 Task: Open a Modern Writer Template save the file as message.html Remove the following  from template: 'Address' Change the date  '8 June, 2023' change Dear Ms Reader to   Good Morning. Add body to the letter I wanted to thank you for your generous donation to our cause. Your support and contribution will make a significant impact on our efforts. We are grateful for your kindness and belief in our mission. Together, we can make a difference in the lives of those in need.Add Name  'Crystal'. Insert watermark  Softera Apply Font Style in watermark Georgia; font size  113and place the watermark  Horizontally
Action: Mouse moved to (673, 87)
Screenshot: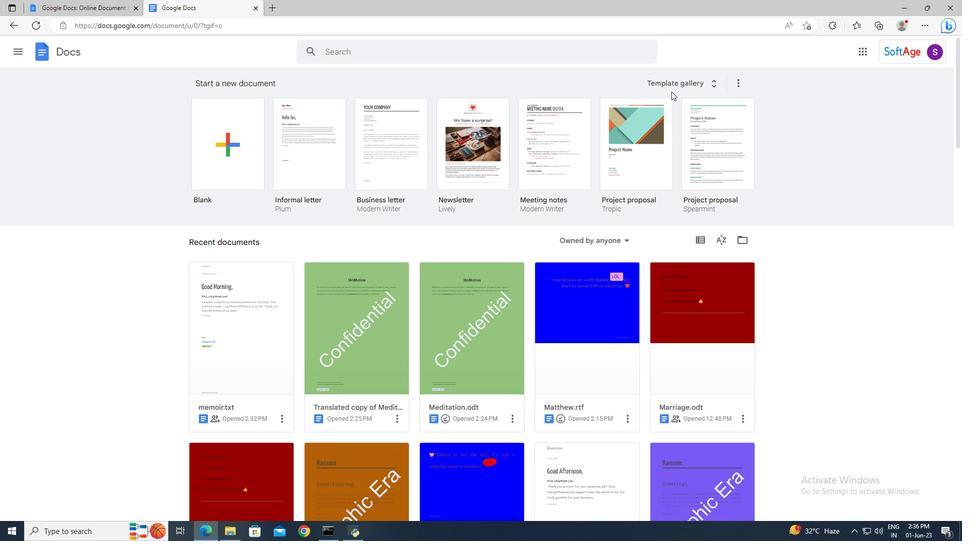 
Action: Mouse pressed left at (673, 87)
Screenshot: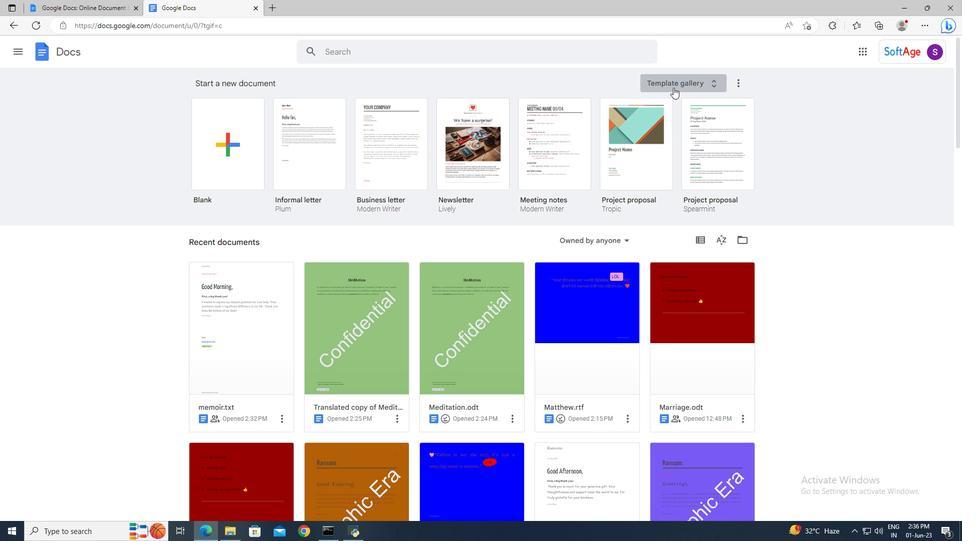 
Action: Mouse moved to (649, 166)
Screenshot: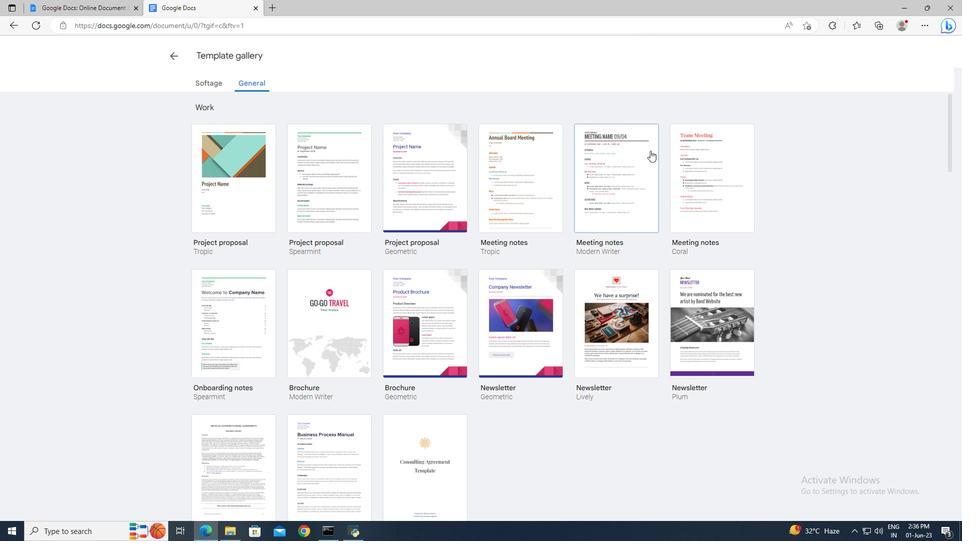 
Action: Mouse scrolled (649, 166) with delta (0, 0)
Screenshot: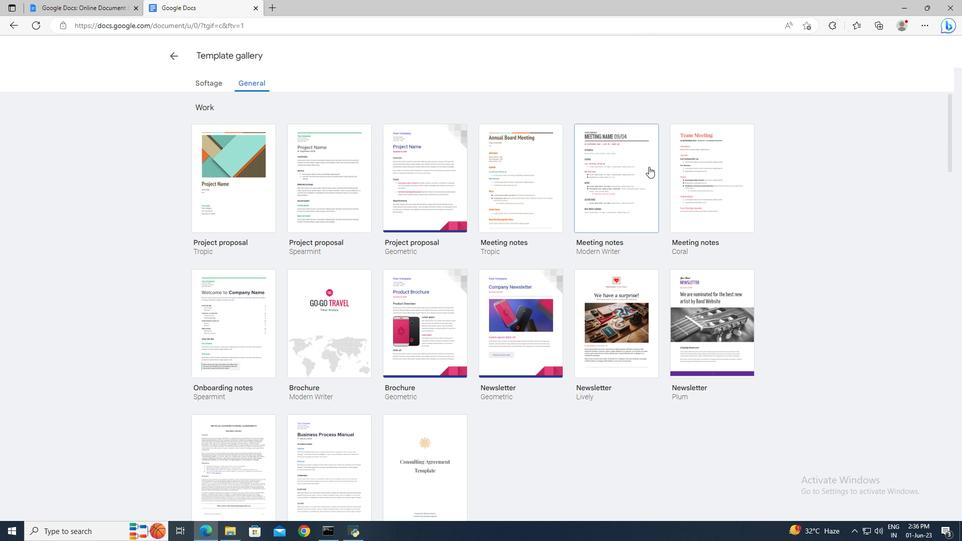 
Action: Mouse scrolled (649, 166) with delta (0, 0)
Screenshot: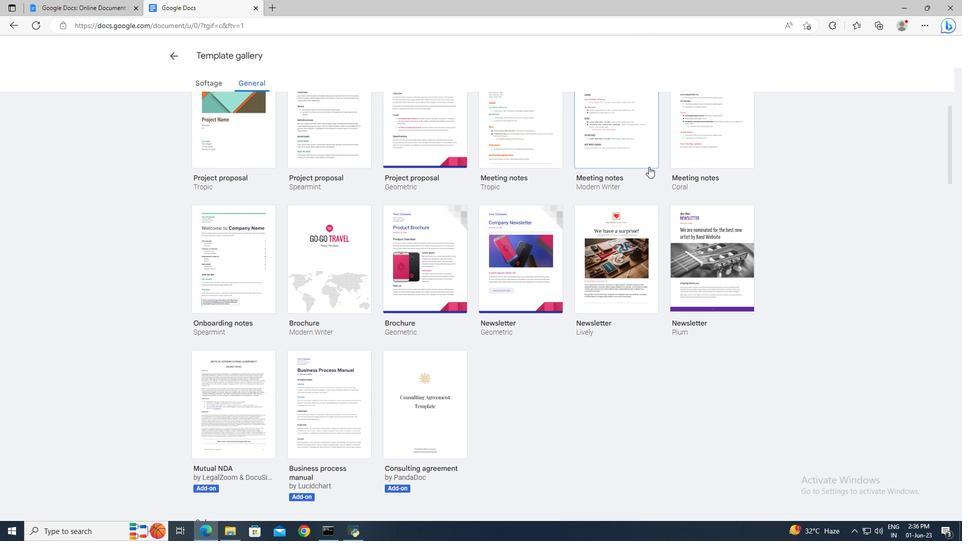 
Action: Mouse scrolled (649, 166) with delta (0, 0)
Screenshot: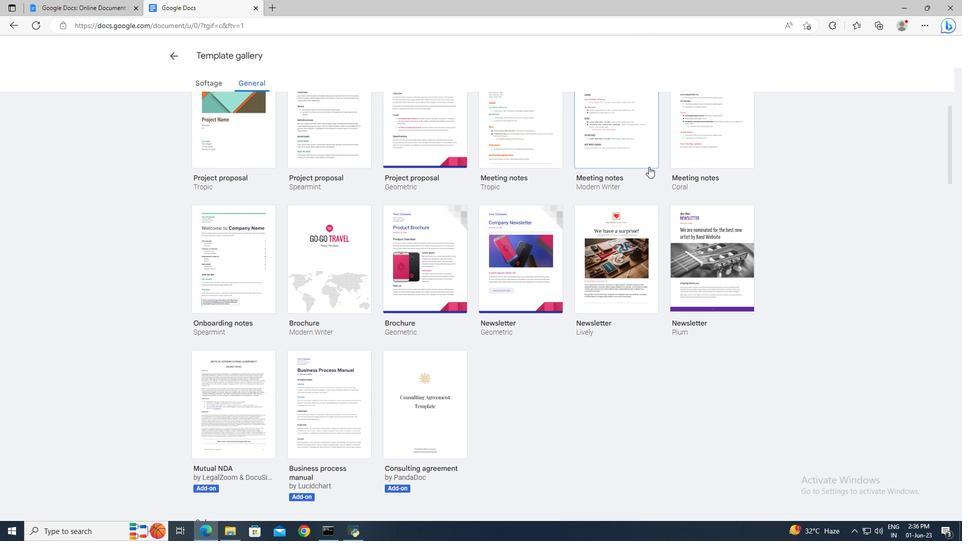 
Action: Mouse scrolled (649, 166) with delta (0, 0)
Screenshot: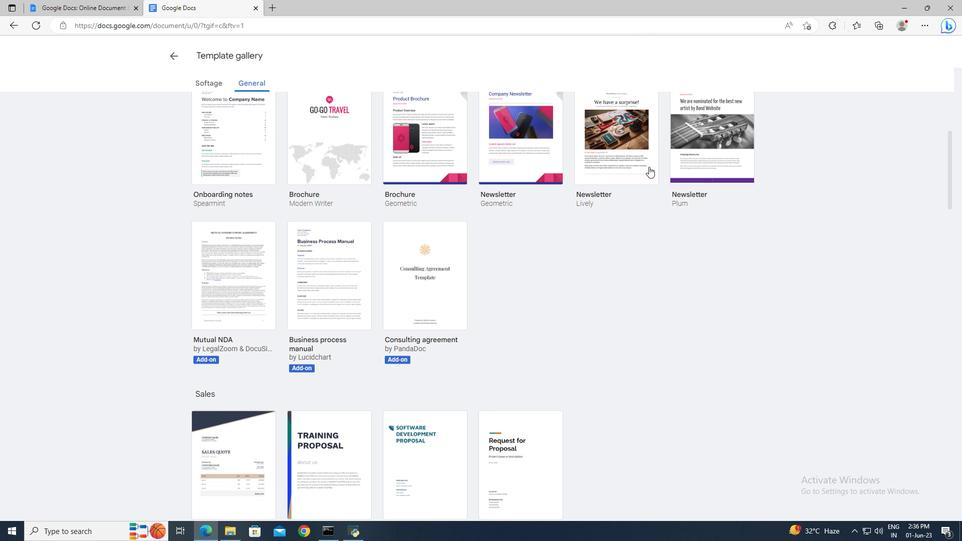 
Action: Mouse scrolled (649, 166) with delta (0, 0)
Screenshot: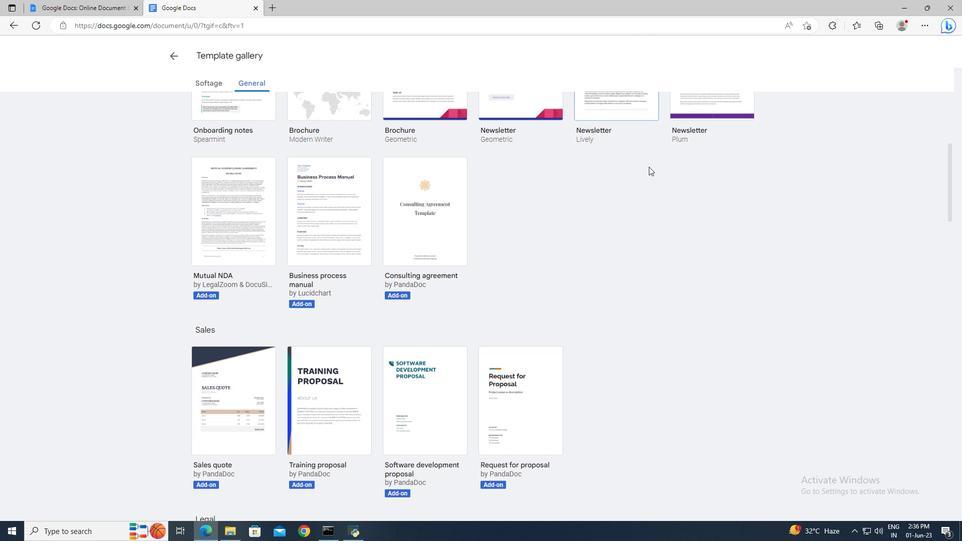 
Action: Mouse scrolled (649, 166) with delta (0, 0)
Screenshot: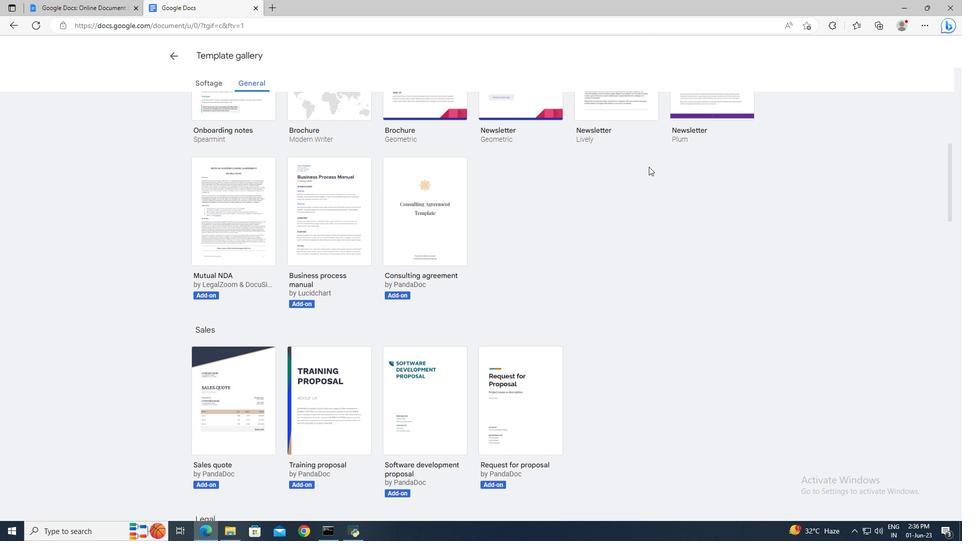 
Action: Mouse scrolled (649, 166) with delta (0, 0)
Screenshot: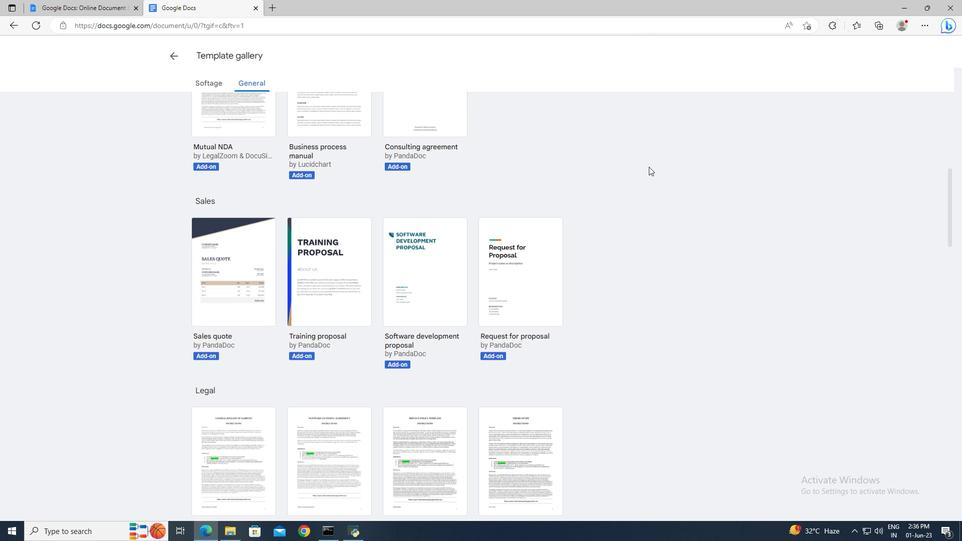 
Action: Mouse scrolled (649, 166) with delta (0, 0)
Screenshot: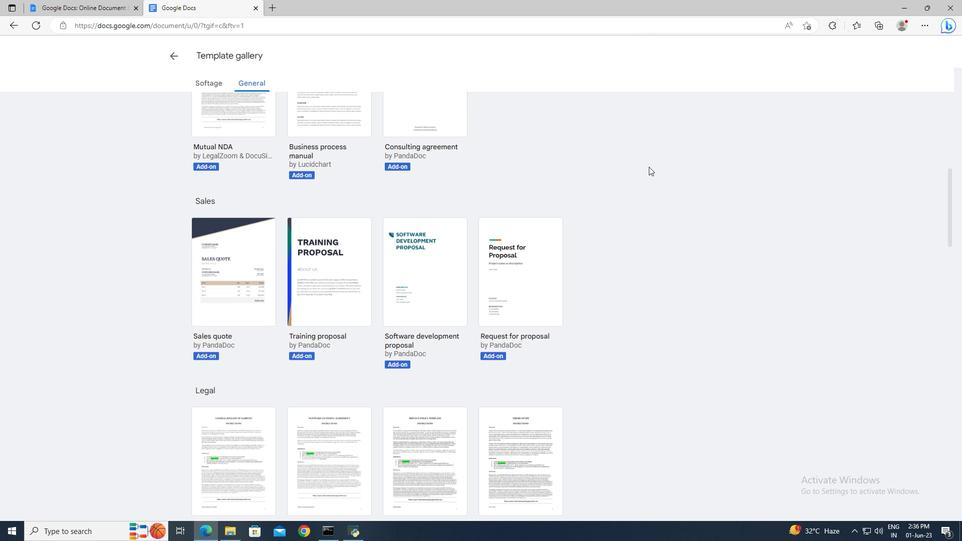 
Action: Mouse scrolled (649, 166) with delta (0, 0)
Screenshot: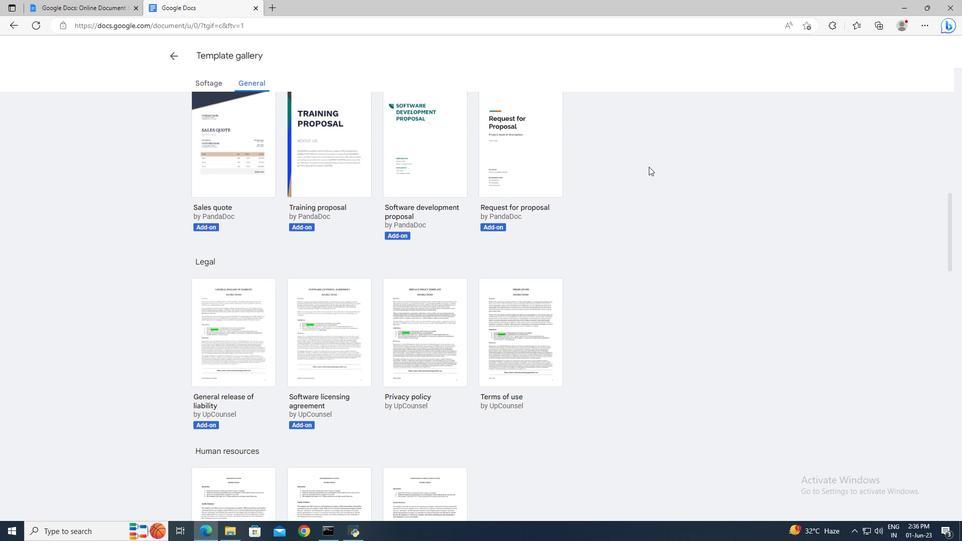 
Action: Mouse scrolled (649, 166) with delta (0, 0)
Screenshot: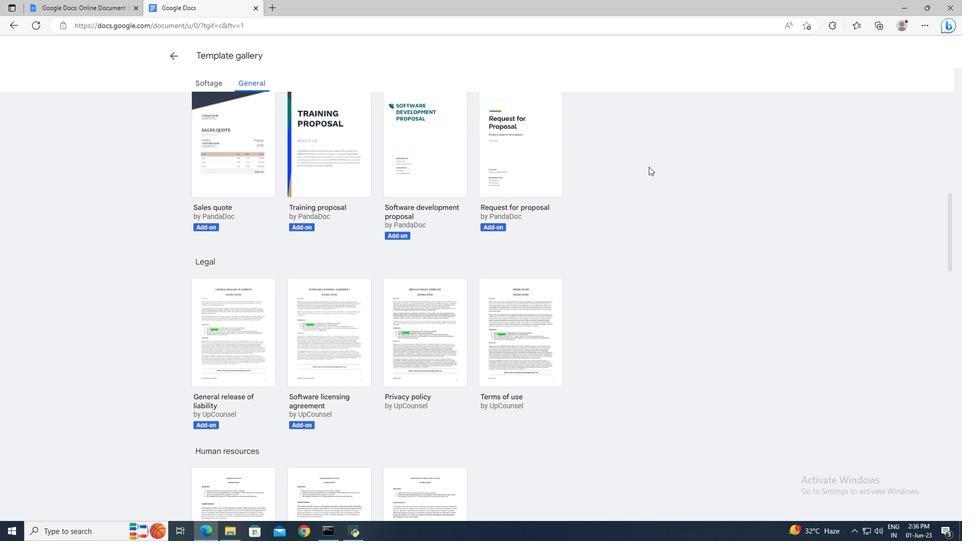 
Action: Mouse scrolled (649, 166) with delta (0, 0)
Screenshot: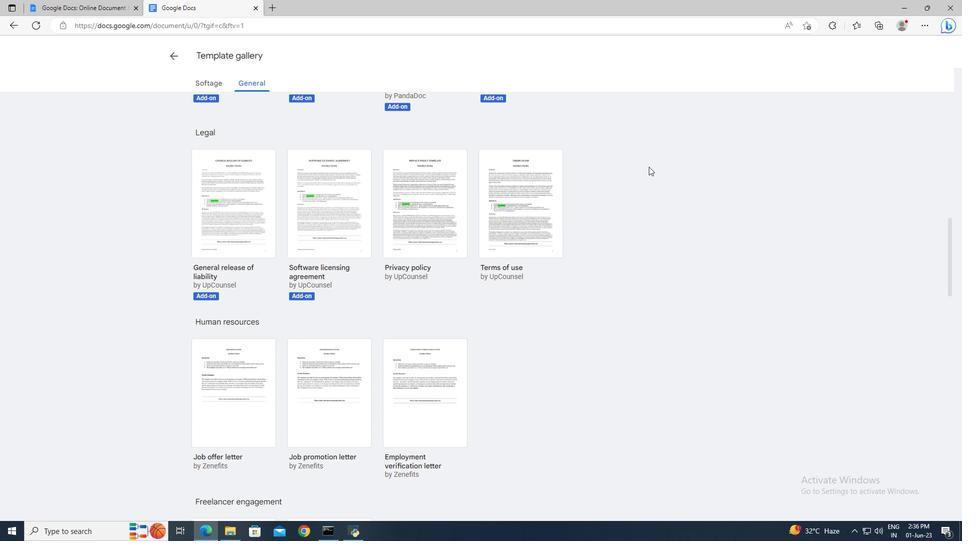 
Action: Mouse scrolled (649, 166) with delta (0, 0)
Screenshot: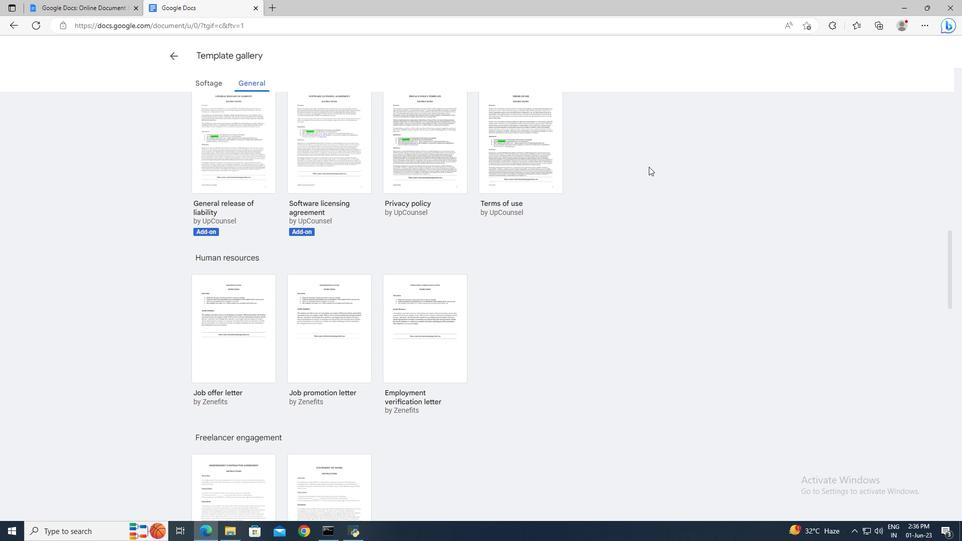 
Action: Mouse scrolled (649, 166) with delta (0, 0)
Screenshot: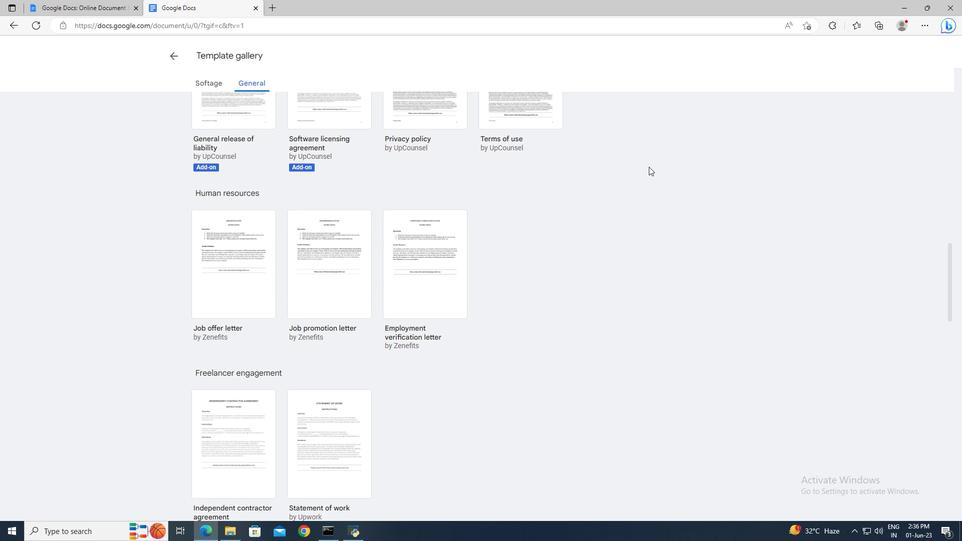 
Action: Mouse scrolled (649, 166) with delta (0, 0)
Screenshot: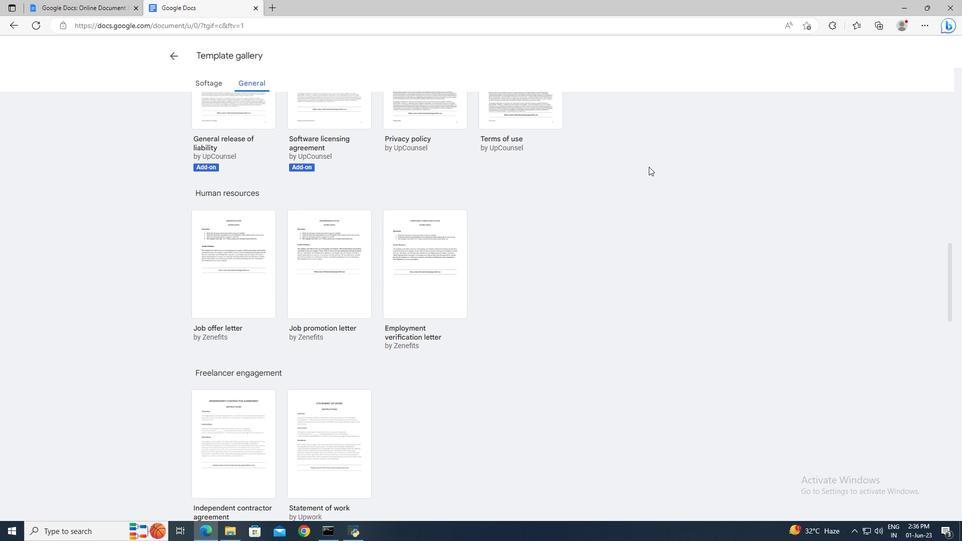 
Action: Mouse scrolled (649, 166) with delta (0, 0)
Screenshot: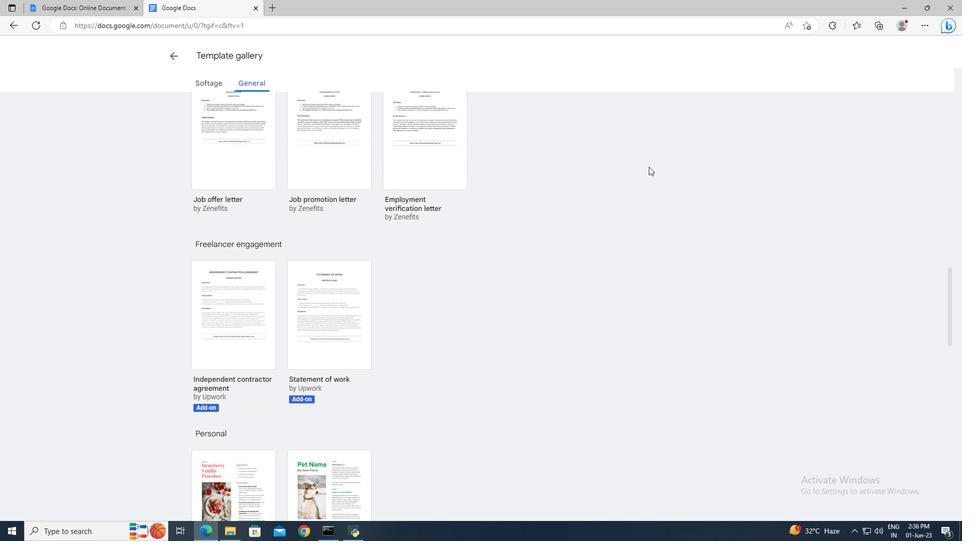 
Action: Mouse scrolled (649, 166) with delta (0, 0)
Screenshot: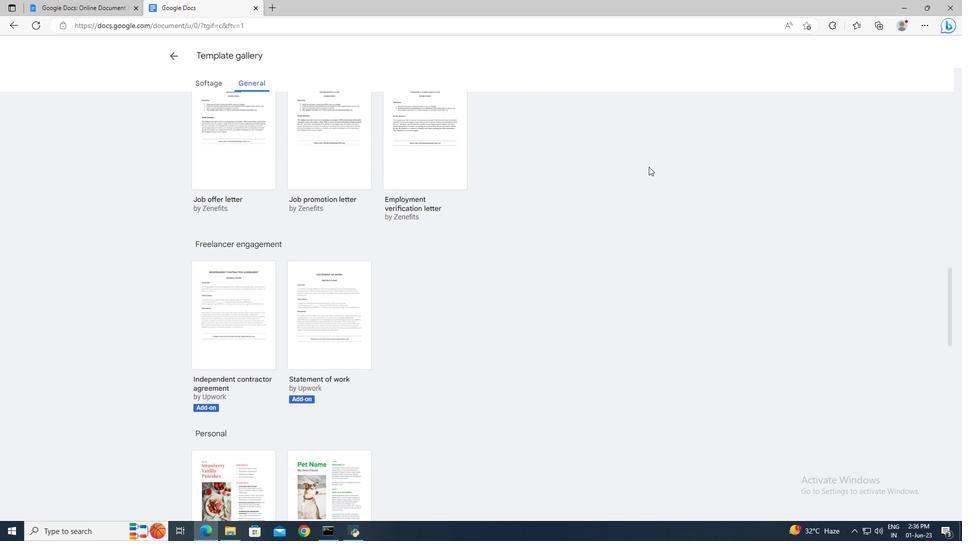 
Action: Mouse scrolled (649, 166) with delta (0, 0)
Screenshot: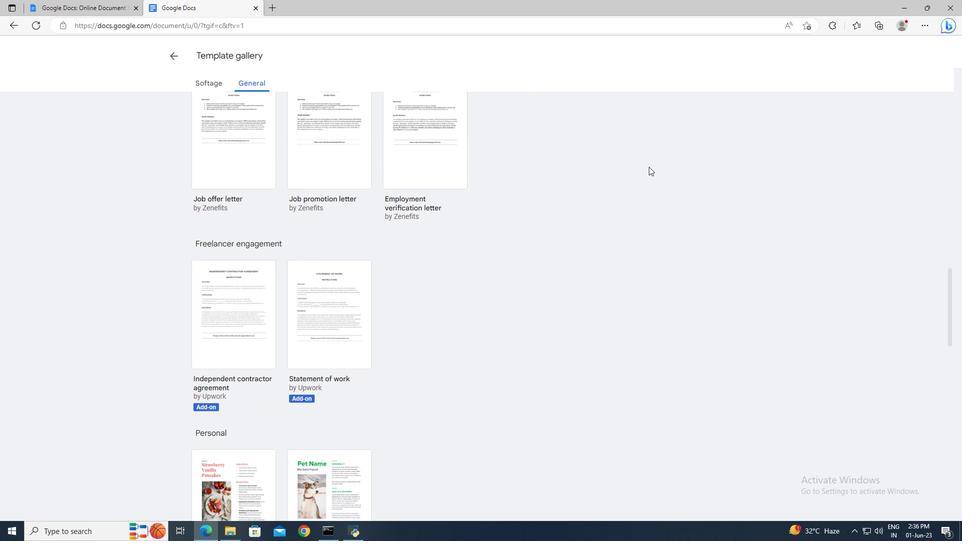 
Action: Mouse scrolled (649, 166) with delta (0, 0)
Screenshot: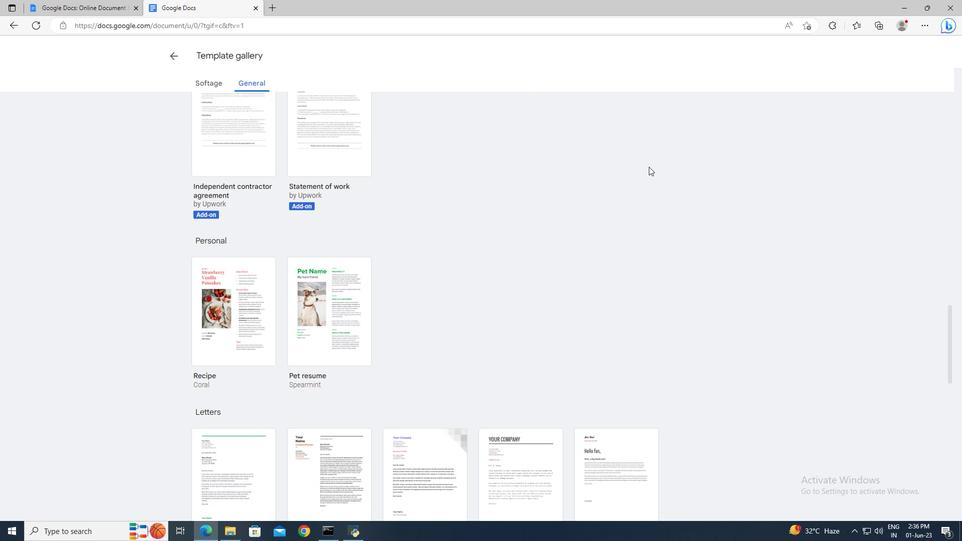 
Action: Mouse scrolled (649, 166) with delta (0, 0)
Screenshot: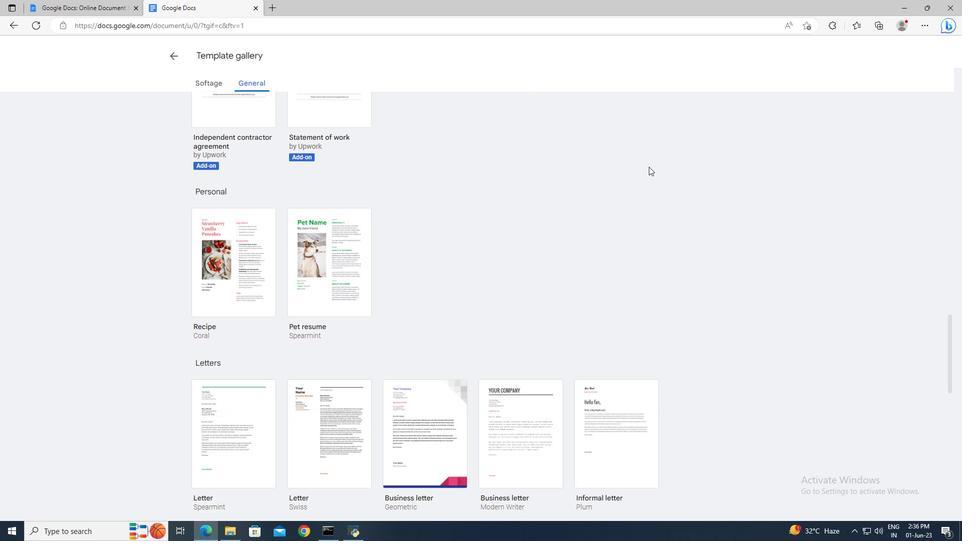 
Action: Mouse scrolled (649, 166) with delta (0, 0)
Screenshot: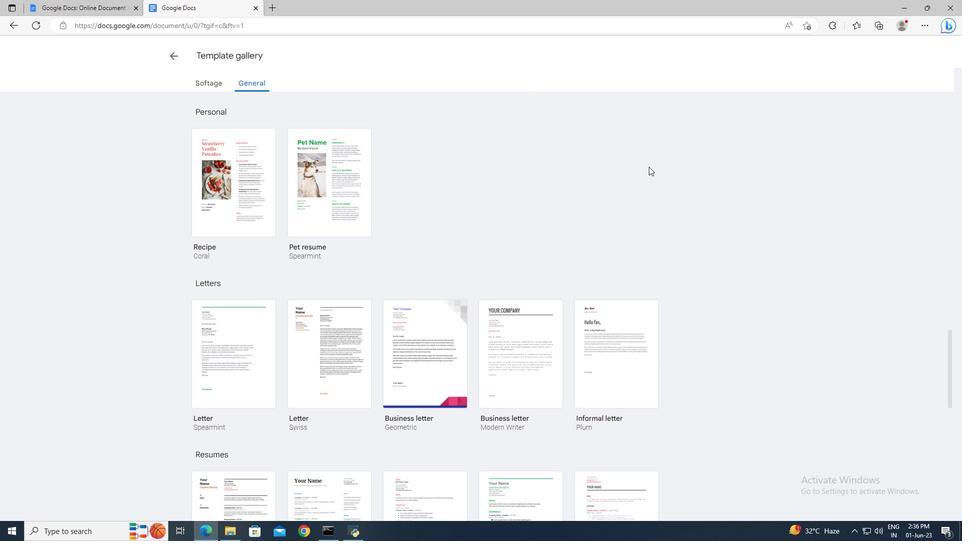 
Action: Mouse moved to (534, 276)
Screenshot: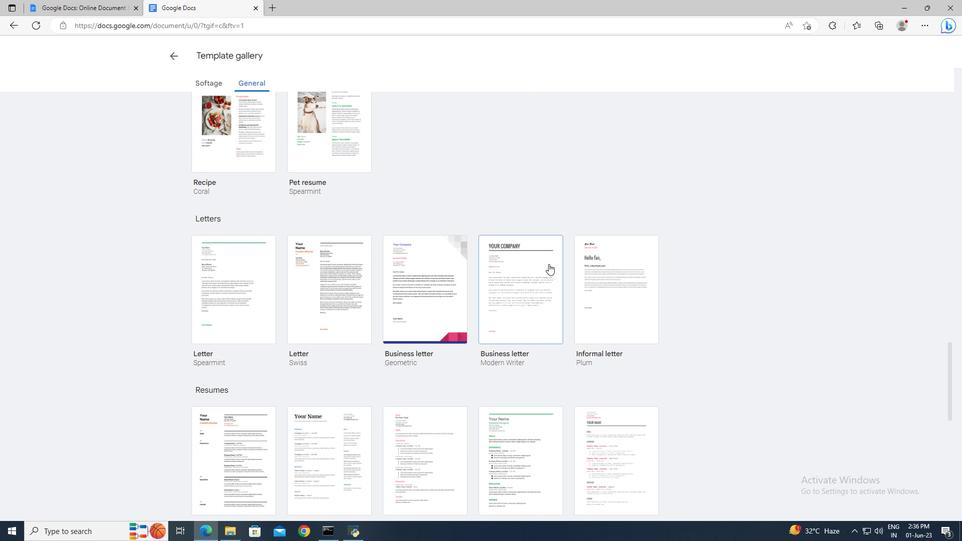 
Action: Mouse pressed left at (534, 276)
Screenshot: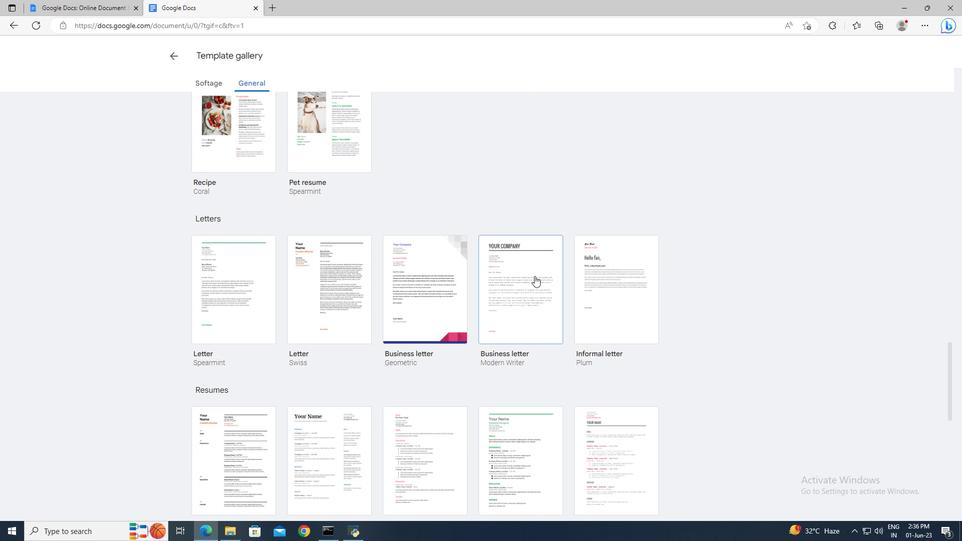 
Action: Mouse moved to (78, 44)
Screenshot: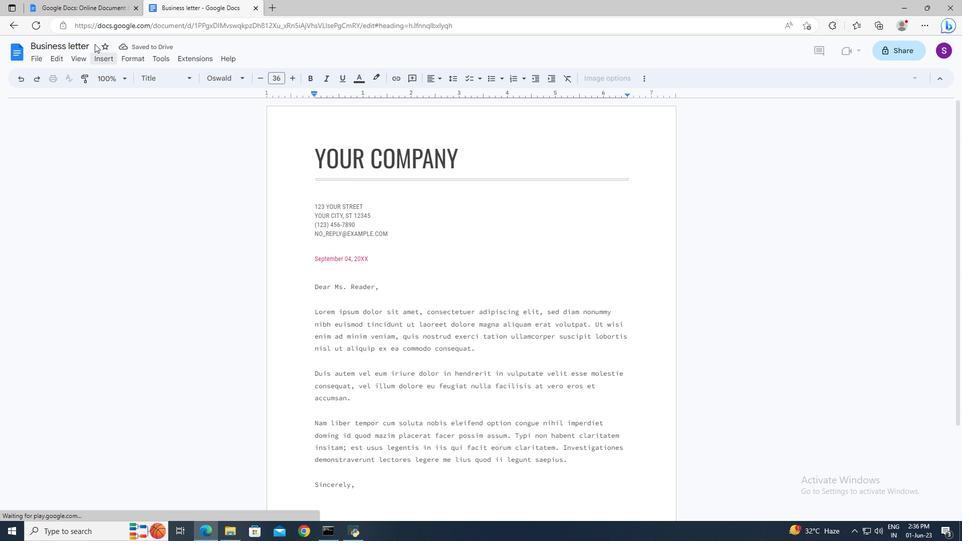 
Action: Mouse pressed left at (78, 44)
Screenshot: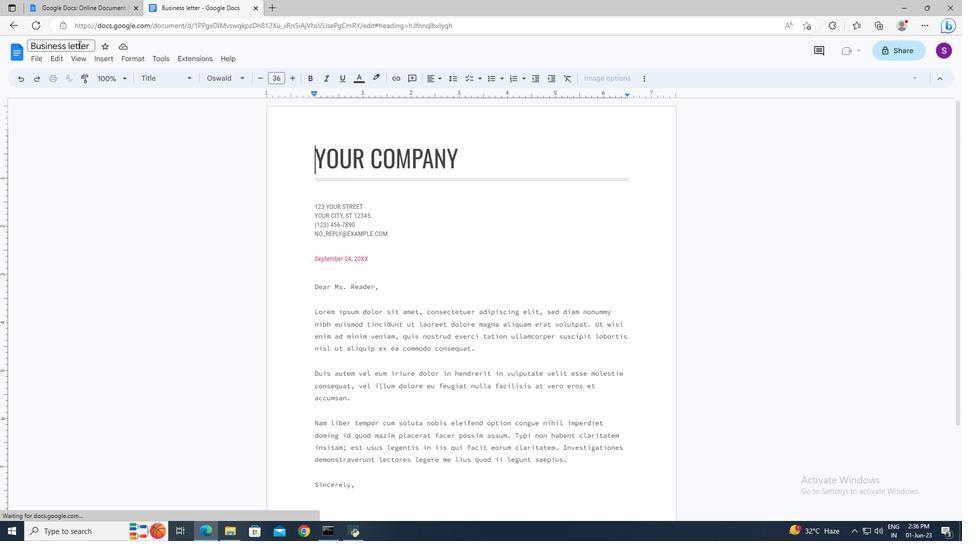 
Action: Key pressed ctrl+A<Key.delete>message.html<Key.enter>
Screenshot: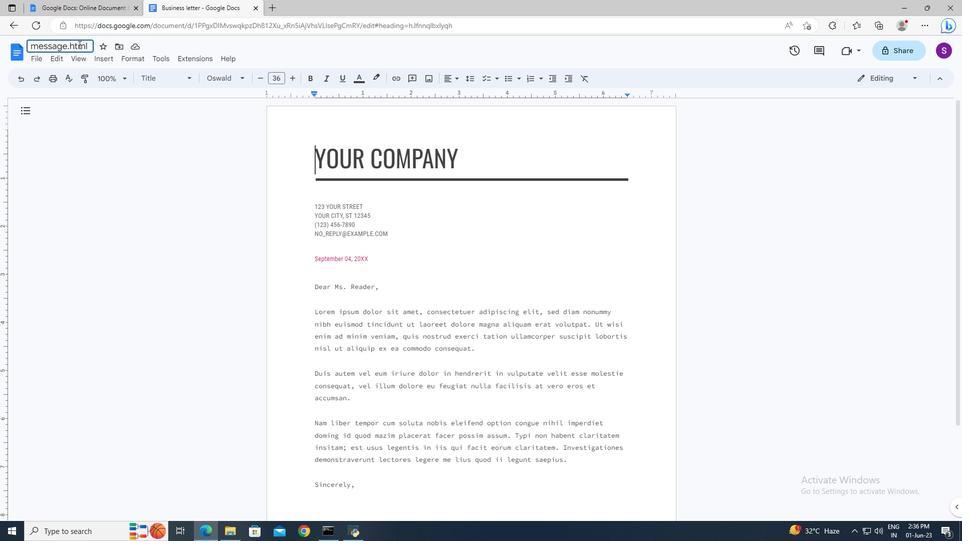 
Action: Mouse moved to (305, 207)
Screenshot: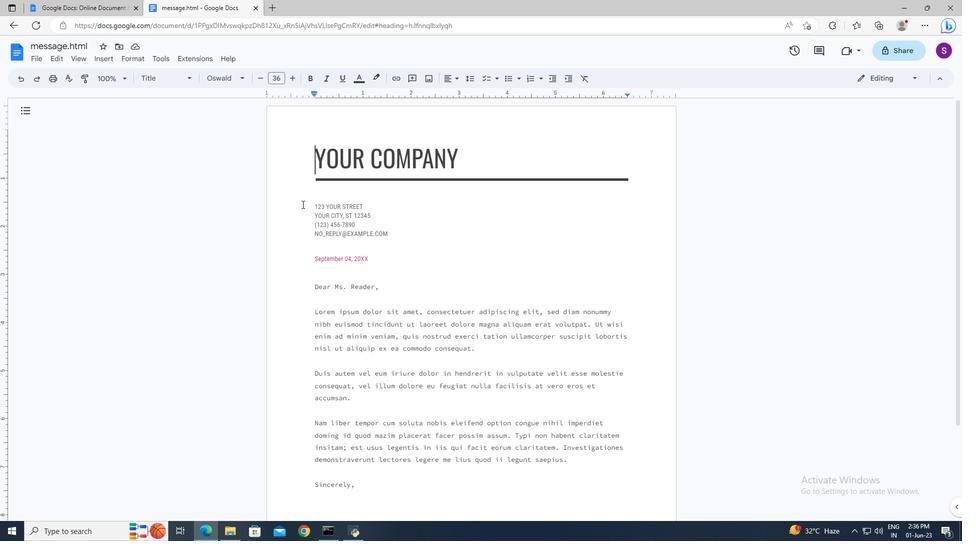 
Action: Mouse pressed left at (305, 207)
Screenshot: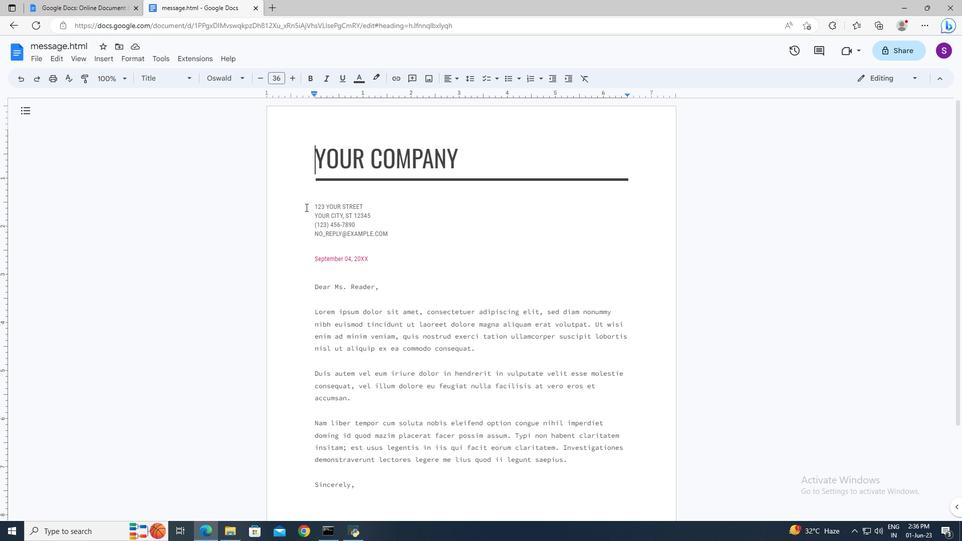 
Action: Key pressed <Key.shift><Key.down><Key.down><Key.down><Key.down><Key.left><Key.delete>
Screenshot: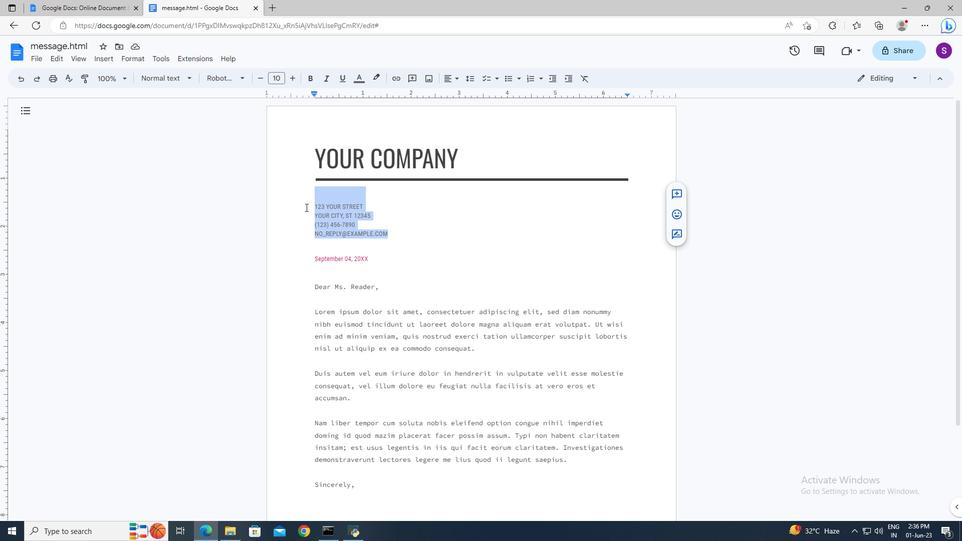 
Action: Mouse moved to (309, 219)
Screenshot: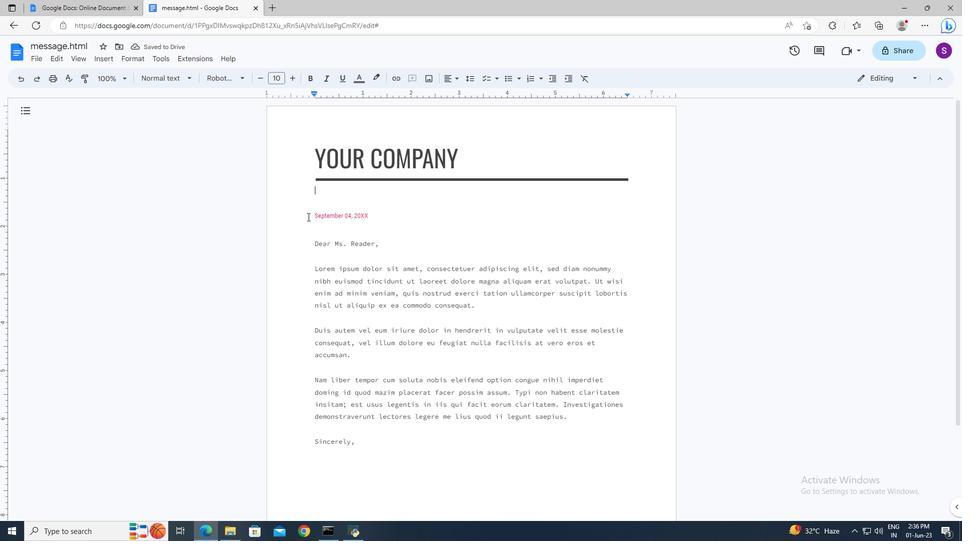 
Action: Mouse pressed left at (309, 219)
Screenshot: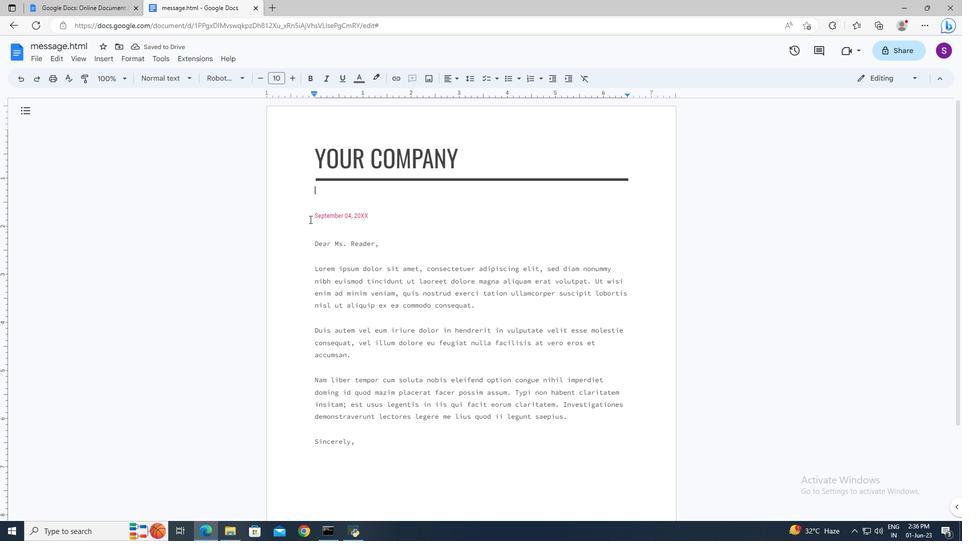 
Action: Key pressed <Key.shift><Key.right><Key.right><Key.right><Key.right>8<Key.space><Key.shift>June,<Key.space>2023
Screenshot: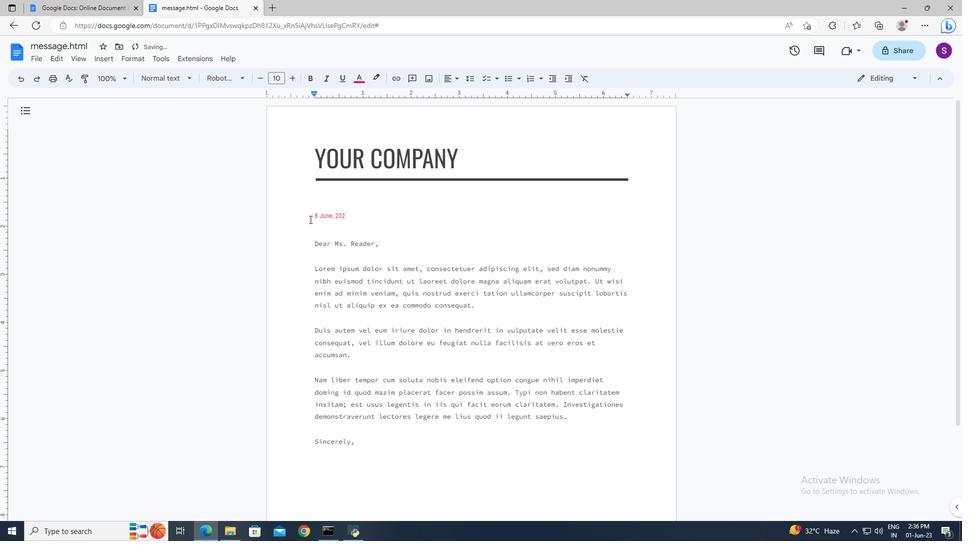 
Action: Mouse moved to (312, 241)
Screenshot: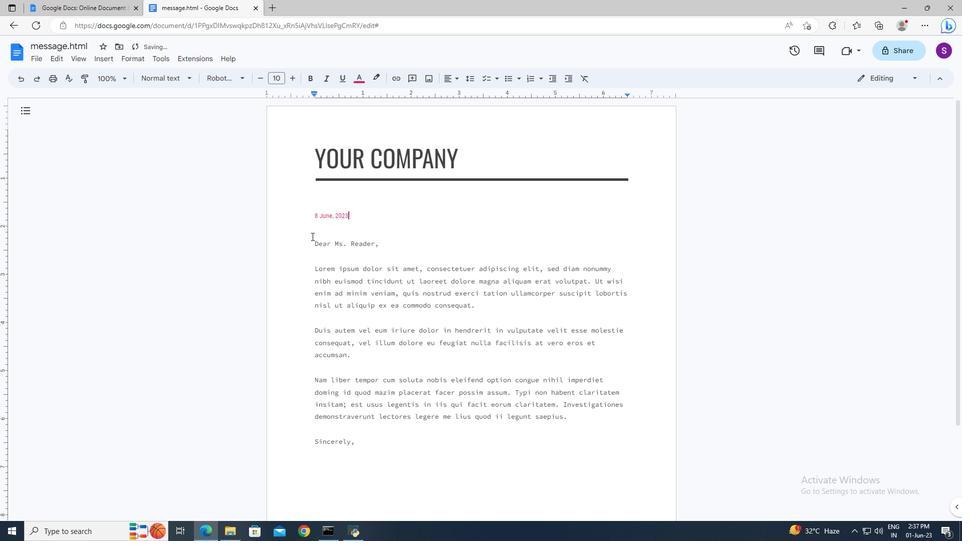 
Action: Mouse pressed left at (312, 241)
Screenshot: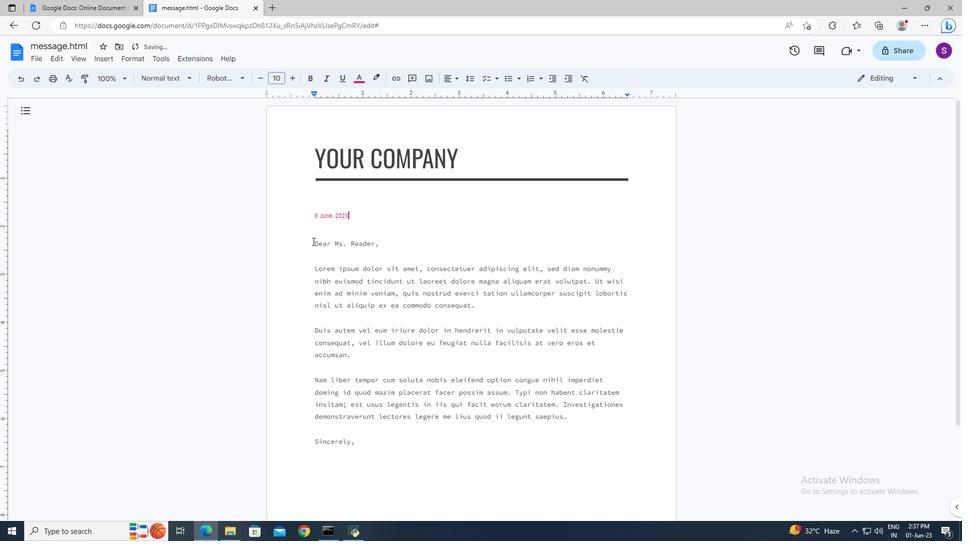 
Action: Key pressed <Key.shift><Key.right><Key.right><Key.right><Key.right><Key.shift>Good<Key.space><Key.shift>Morning
Screenshot: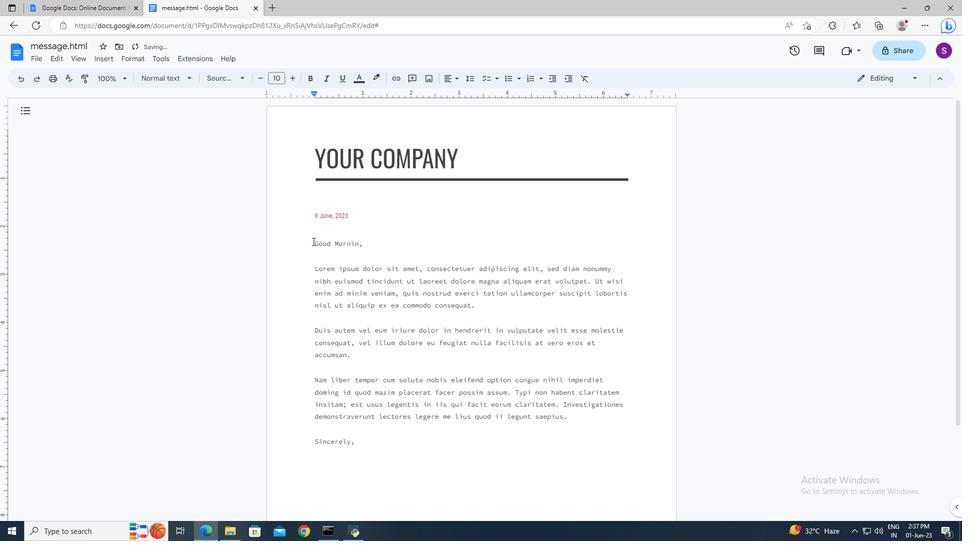 
Action: Mouse moved to (316, 265)
Screenshot: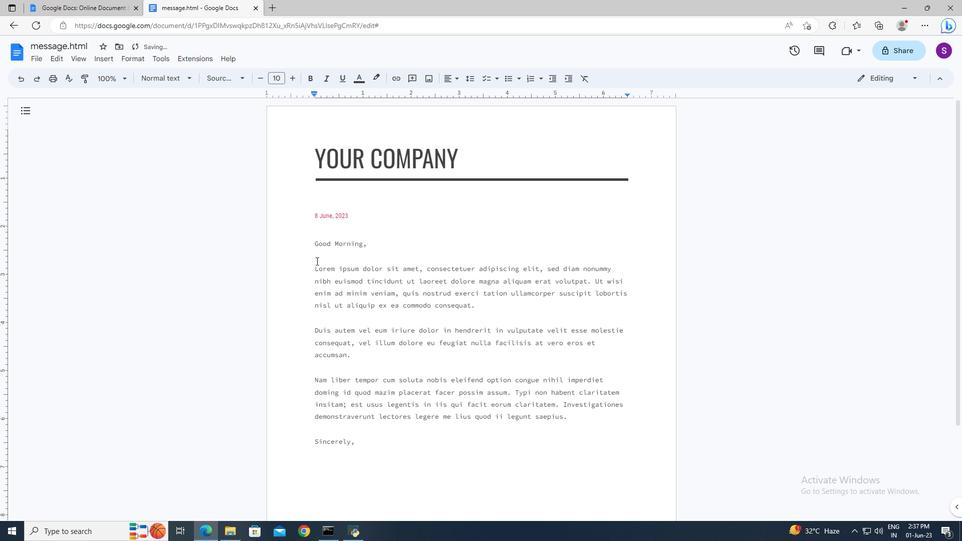 
Action: Mouse pressed left at (316, 265)
Screenshot: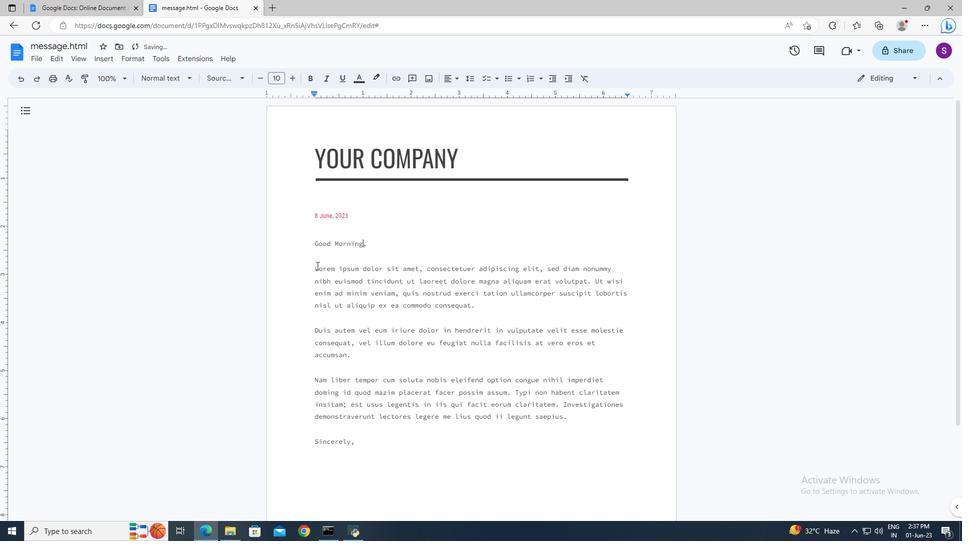 
Action: Key pressed <Key.left><Key.shift><Key.down><Key.down><Key.down><Key.shift>I<Key.space>wanted<Key.space>to<Key.space>thank<Key.space>you<Key.space>for<Key.space>your<Key.space>generous<Key.space>donation<Key.space>to<Key.space>our<Key.space>cause.<Key.space><Key.shift>Your<Key.space>support<Key.space>and<Key.space>contribution<Key.space>will<Key.space>make<Key.space>a<Key.space>significant<Key.space>impact<Key.space>on<Key.space>our<Key.space>efforts.<Key.space><Key.shift_r>We<Key.space>are<Key.space>grateful<Key.space>for<Key.space>your<Key.space>kindness<Key.space>and<Key.space>belief<Key.space>in<Key.space>our<Key.space>mission.<Key.space><Key.shift>Together,<Key.space>we<Key.space>can<Key.space>make<Key.space>a<Key.space>difference<Key.space>in<Key.space>the<Key.space>lives<Key.space>of<Key.space>those<Key.space>in<Key.space>need.
Screenshot: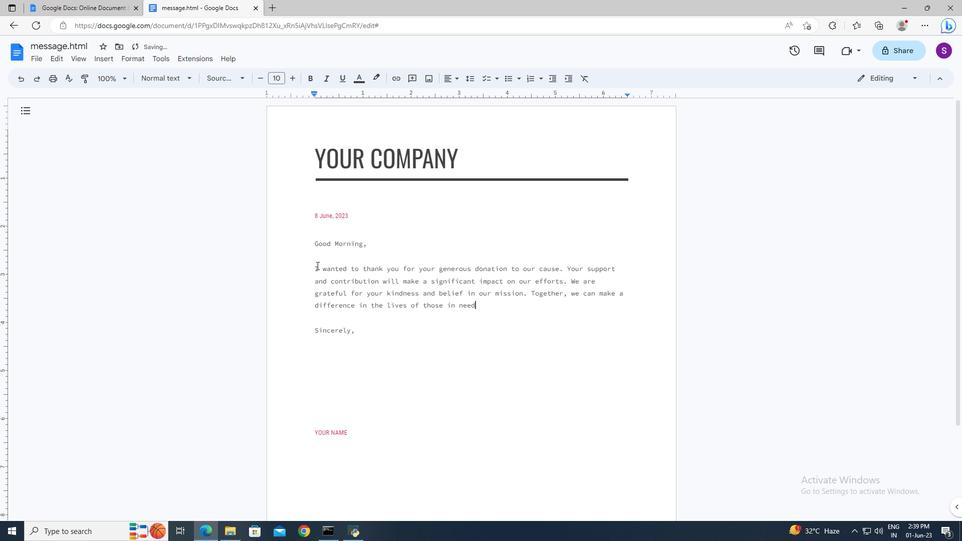 
Action: Mouse moved to (342, 222)
Screenshot: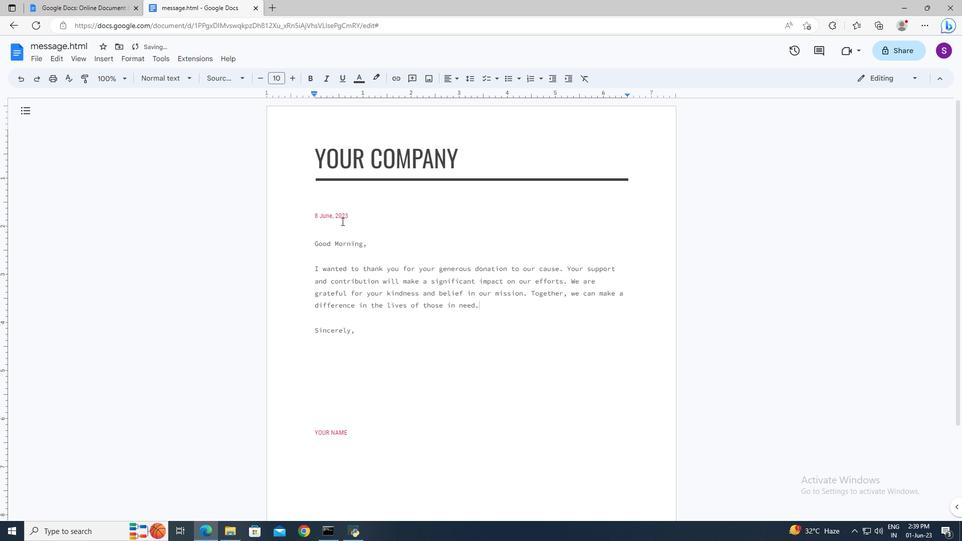 
Action: Mouse scrolled (342, 222) with delta (0, 0)
Screenshot: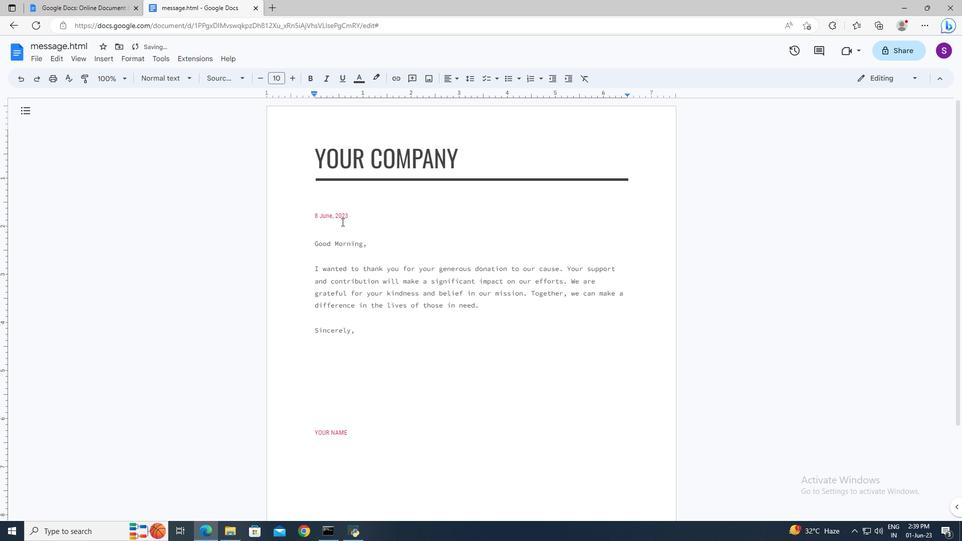 
Action: Mouse moved to (311, 367)
Screenshot: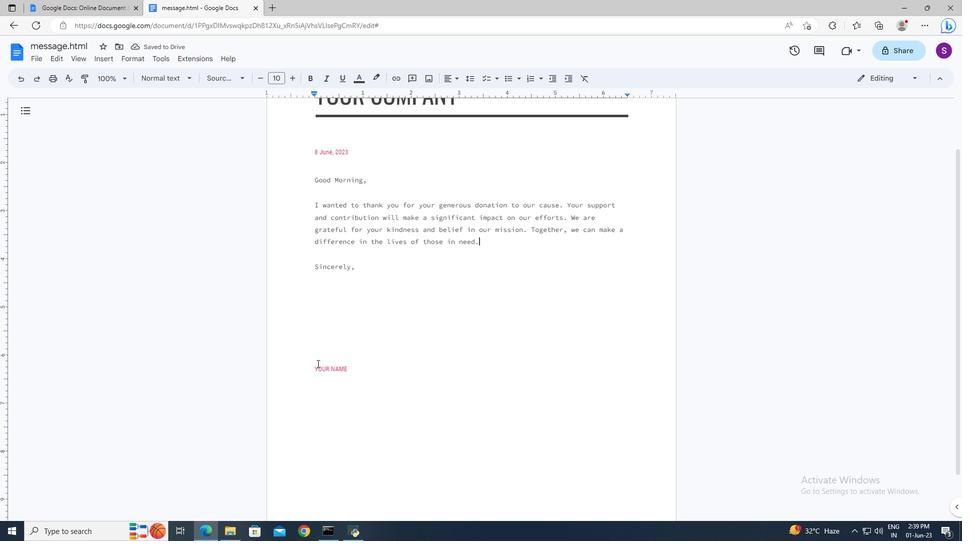 
Action: Mouse pressed left at (311, 367)
Screenshot: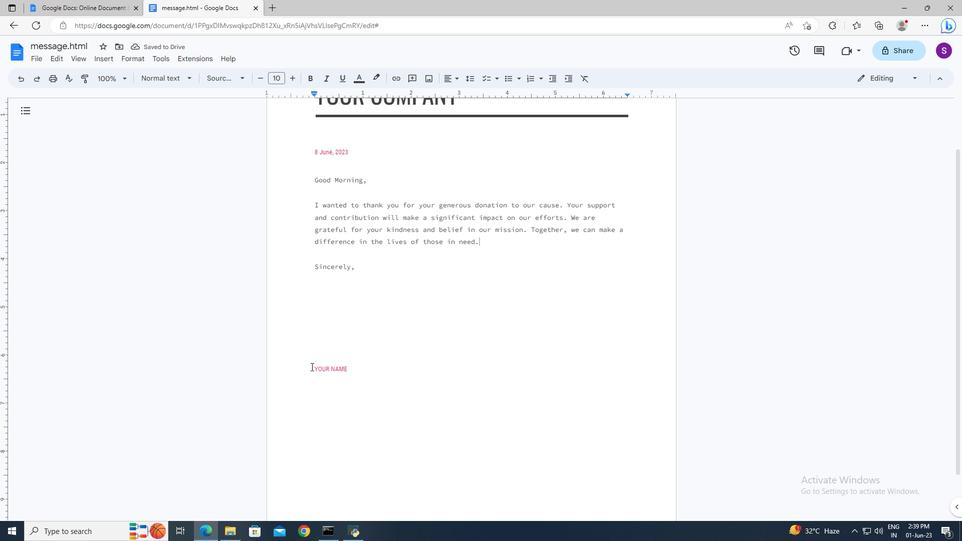 
Action: Mouse moved to (309, 367)
Screenshot: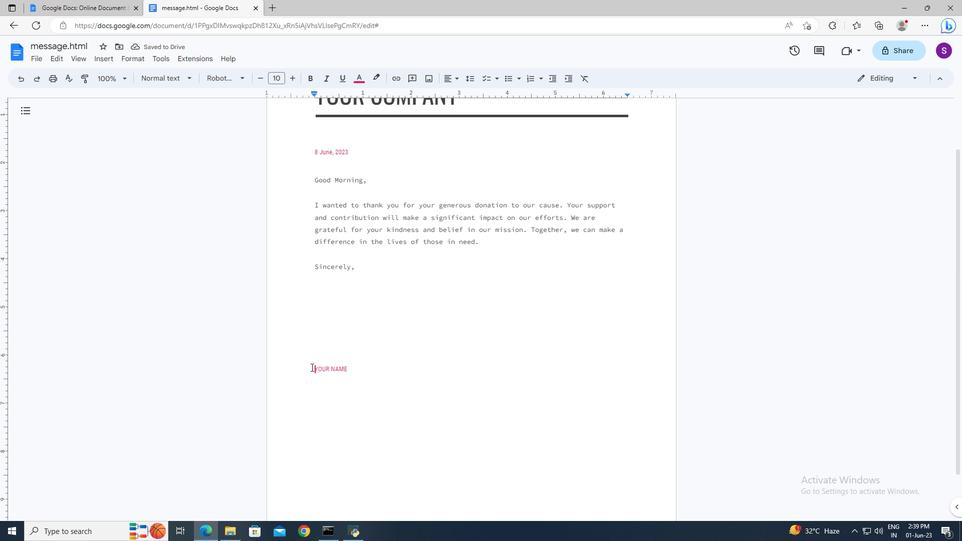 
Action: Key pressed <Key.shift><Key.down><Key.delete><Key.shift>Crystal
Screenshot: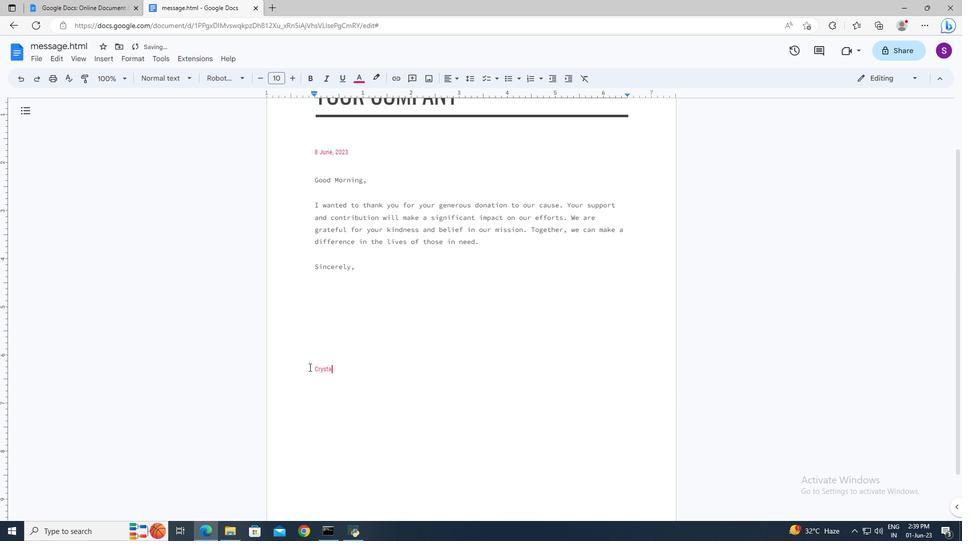 
Action: Mouse moved to (111, 62)
Screenshot: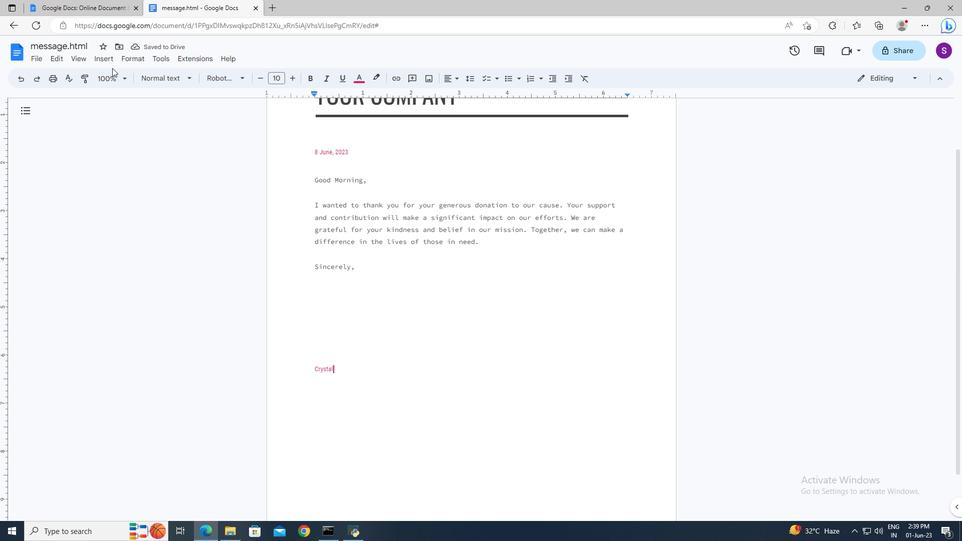 
Action: Mouse pressed left at (111, 62)
Screenshot: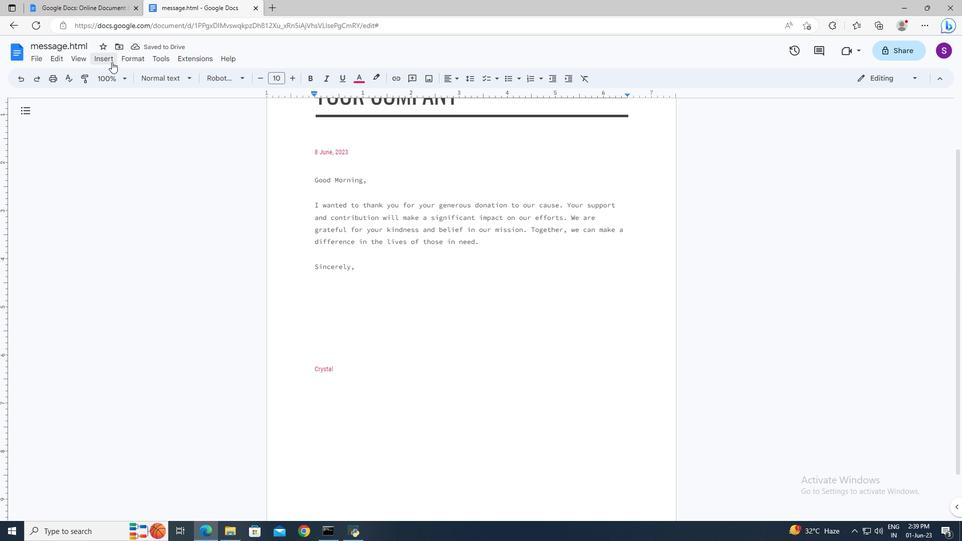 
Action: Mouse moved to (126, 287)
Screenshot: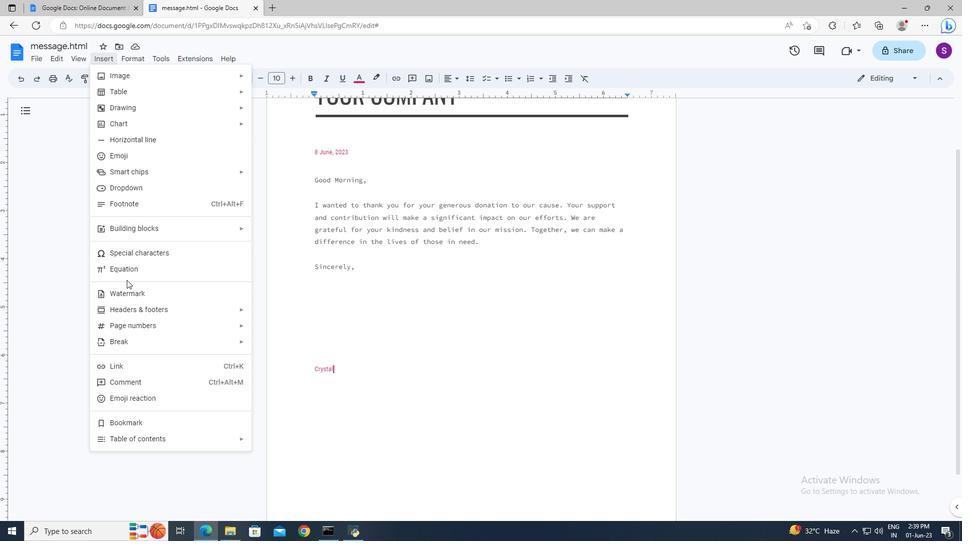 
Action: Mouse pressed left at (126, 287)
Screenshot: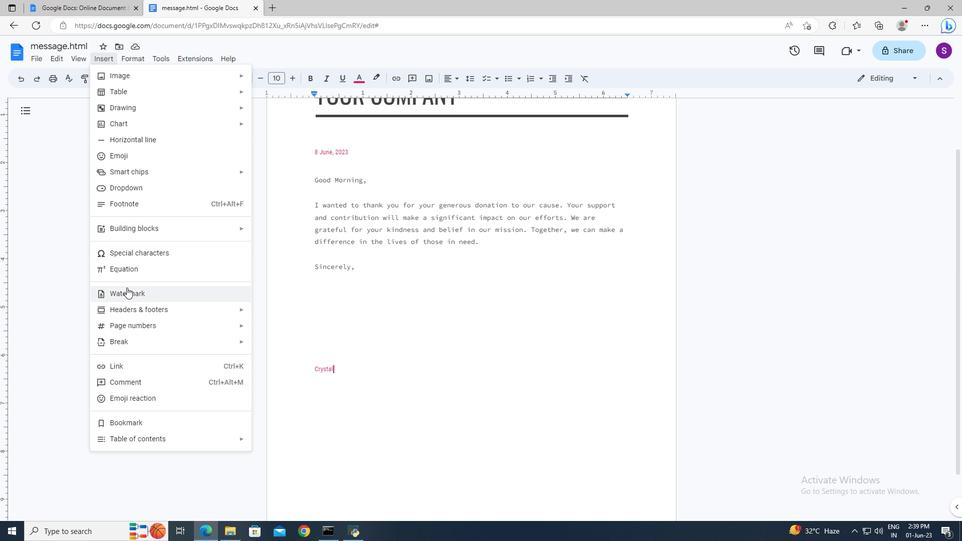 
Action: Mouse moved to (911, 115)
Screenshot: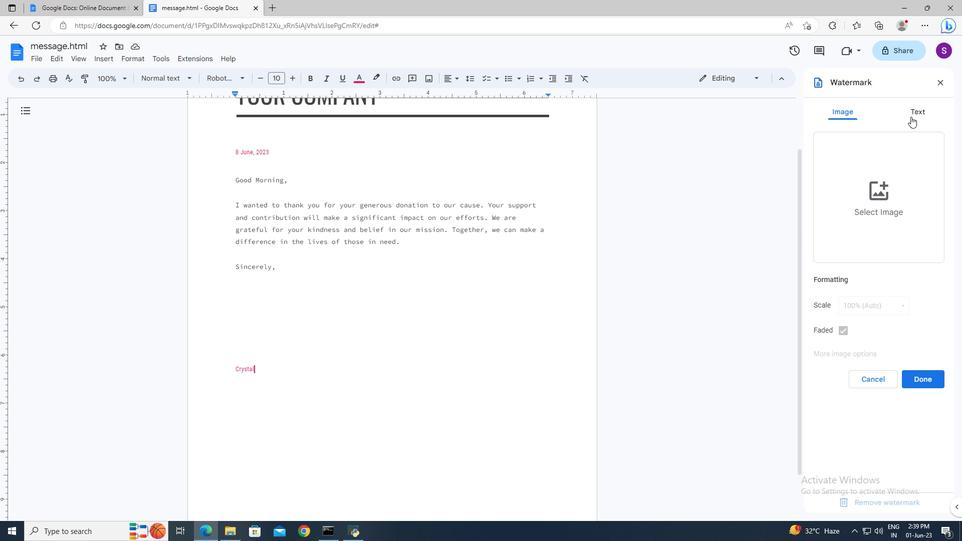 
Action: Mouse pressed left at (911, 115)
Screenshot: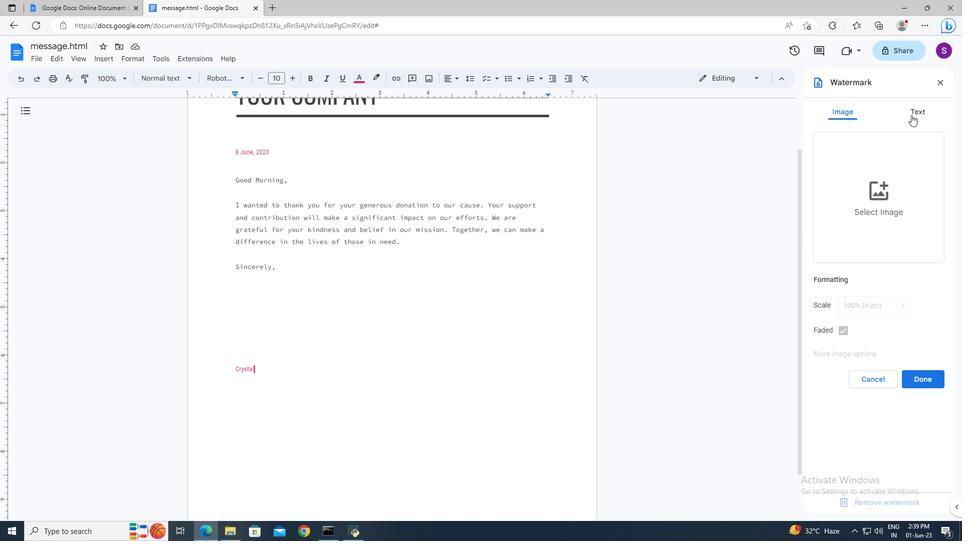 
Action: Mouse moved to (876, 135)
Screenshot: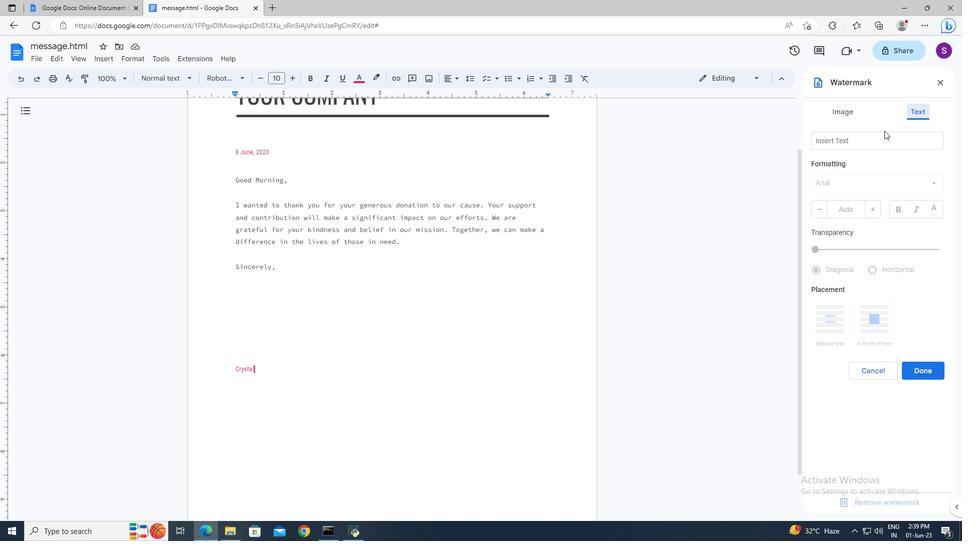 
Action: Mouse pressed left at (876, 135)
Screenshot: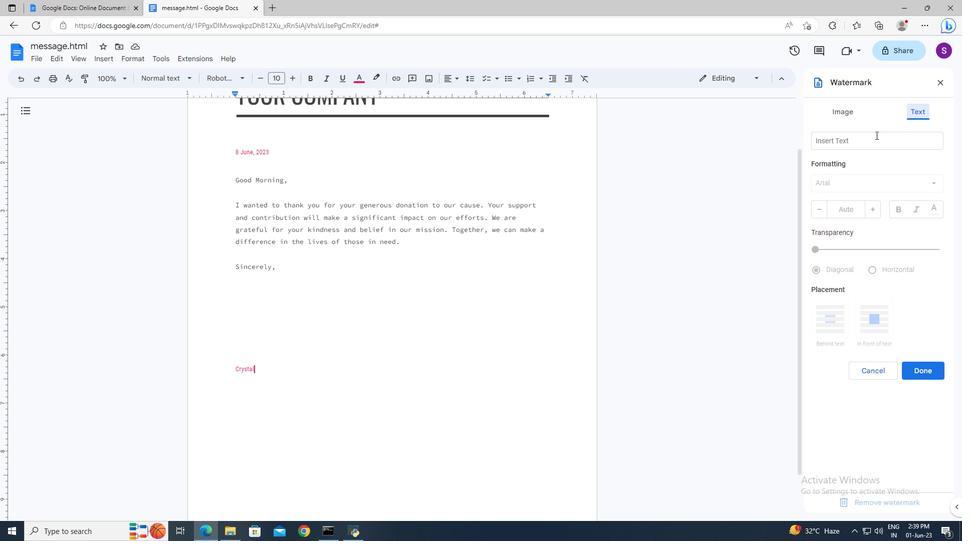 
Action: Key pressed <Key.shift_r>Softera<Key.enter>
Screenshot: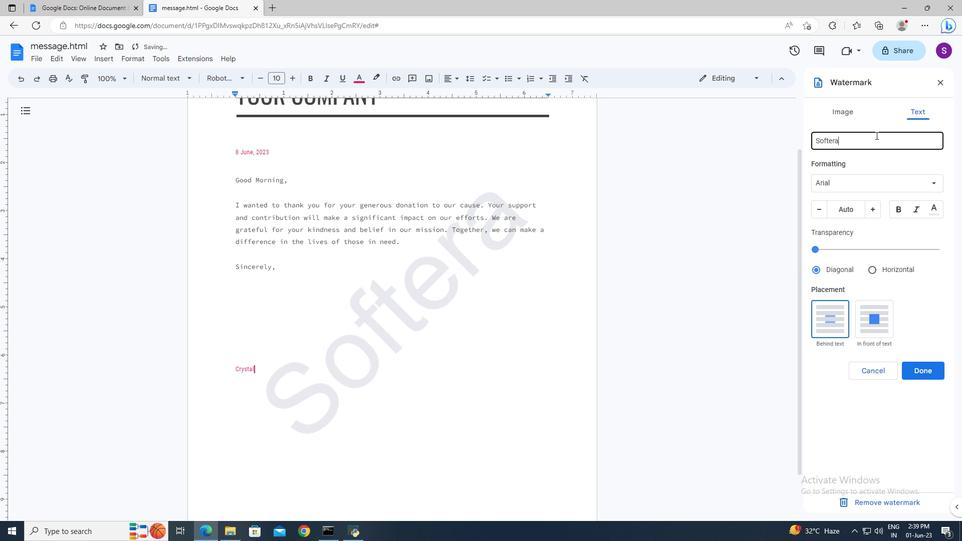 
Action: Mouse moved to (853, 187)
Screenshot: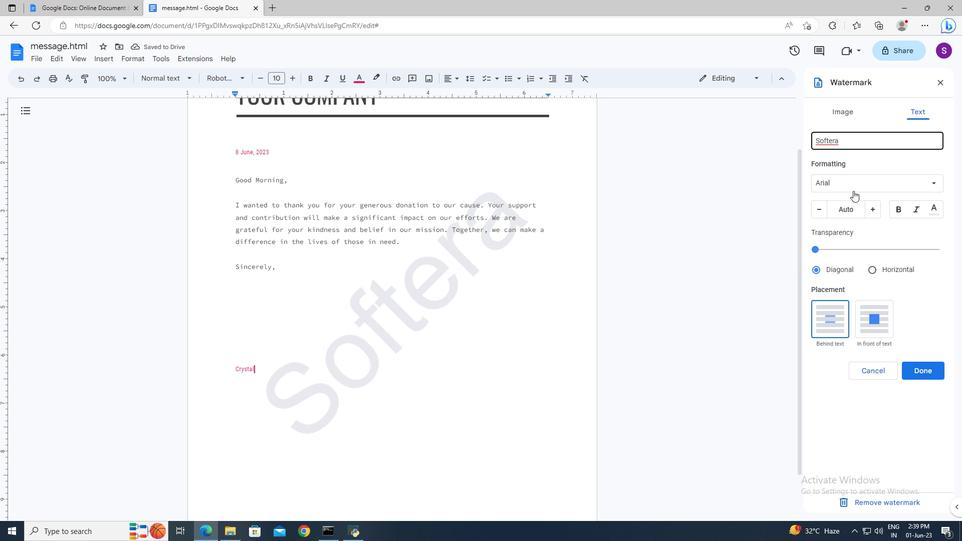 
Action: Mouse pressed left at (853, 187)
Screenshot: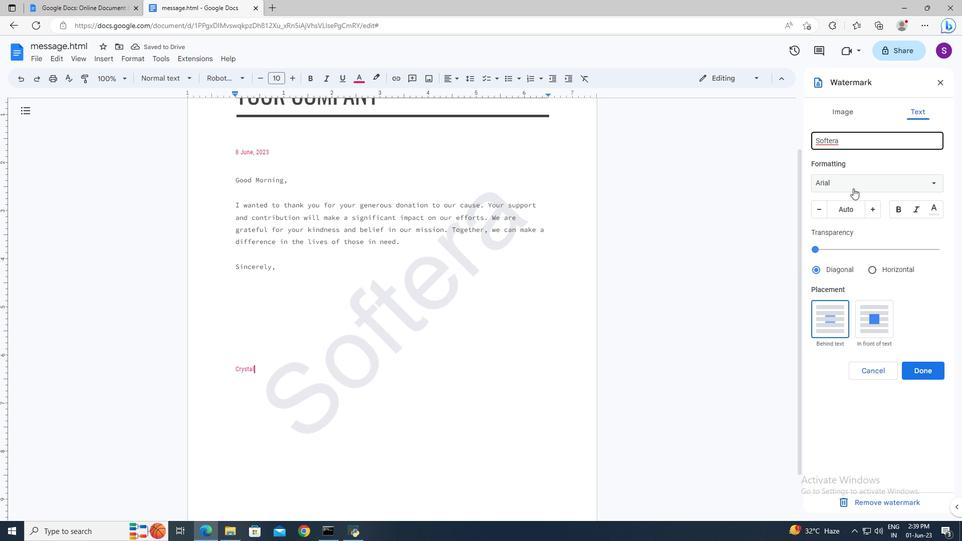 
Action: Mouse moved to (859, 305)
Screenshot: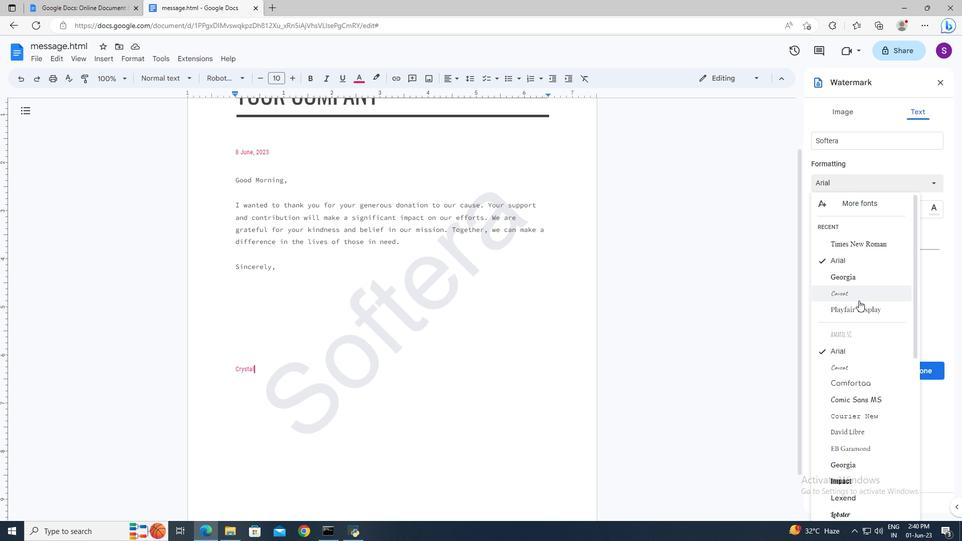 
Action: Mouse scrolled (859, 304) with delta (0, 0)
Screenshot: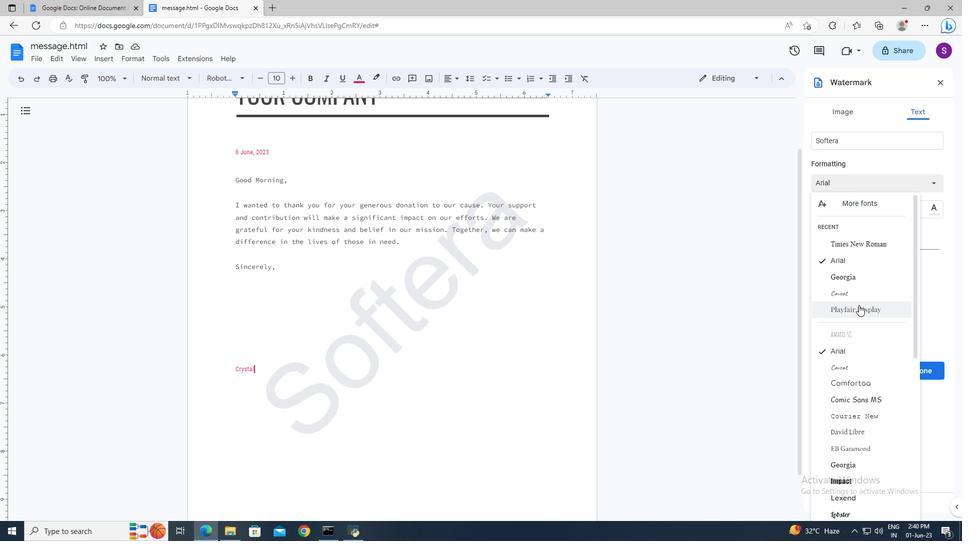 
Action: Mouse moved to (841, 412)
Screenshot: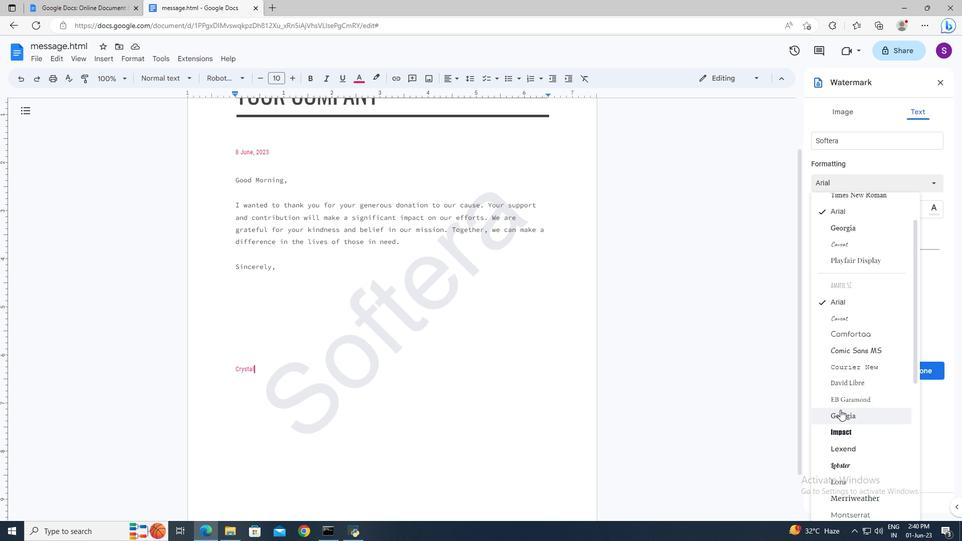 
Action: Mouse pressed left at (841, 412)
Screenshot: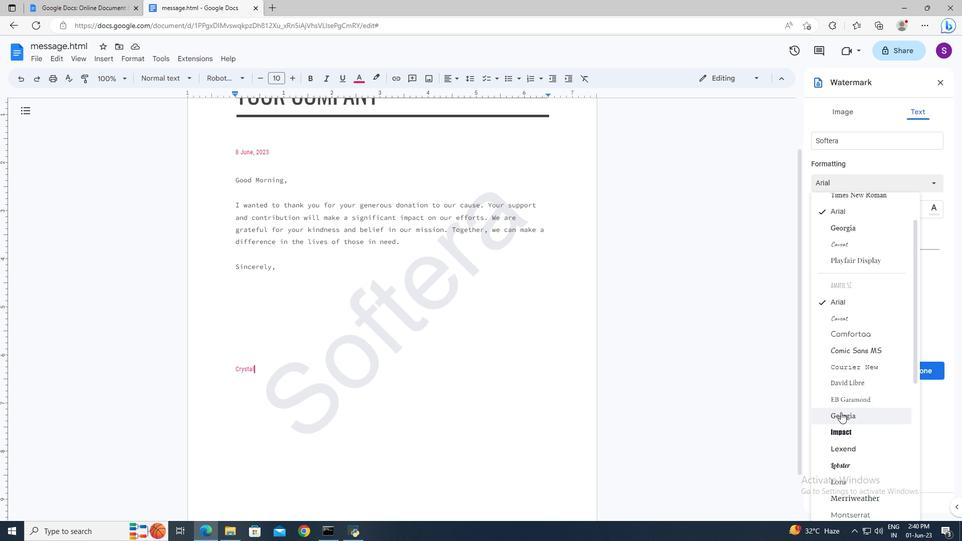 
Action: Mouse moved to (846, 216)
Screenshot: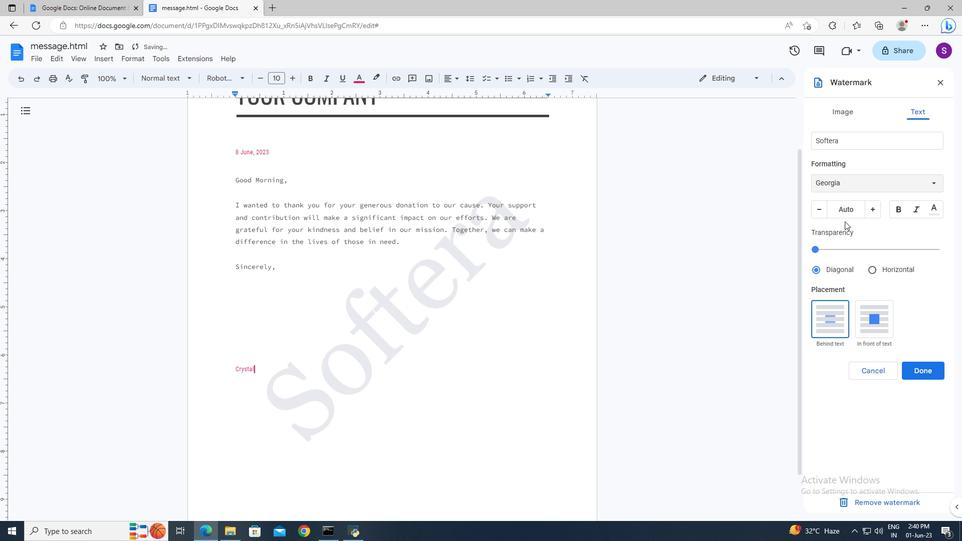 
Action: Mouse pressed left at (846, 216)
Screenshot: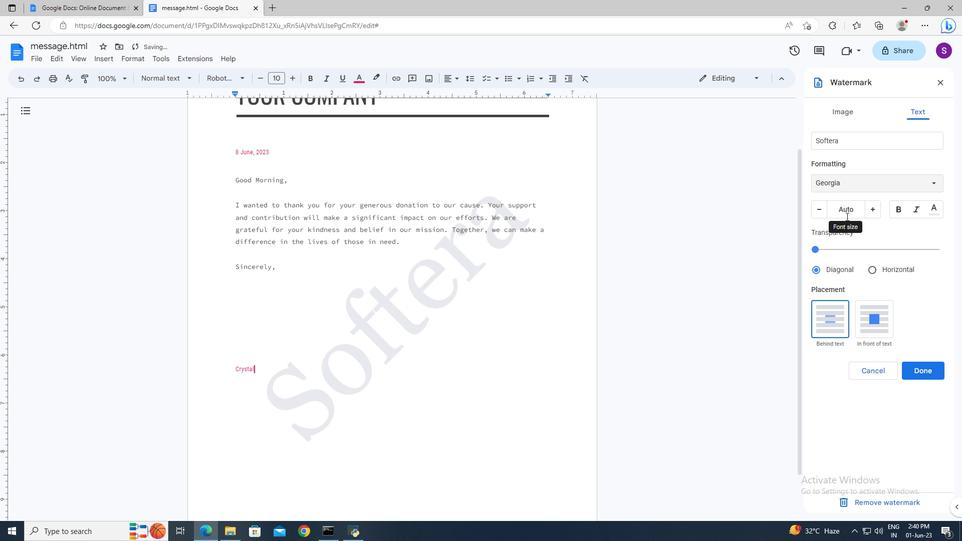 
Action: Key pressed 113<Key.enter>
Screenshot: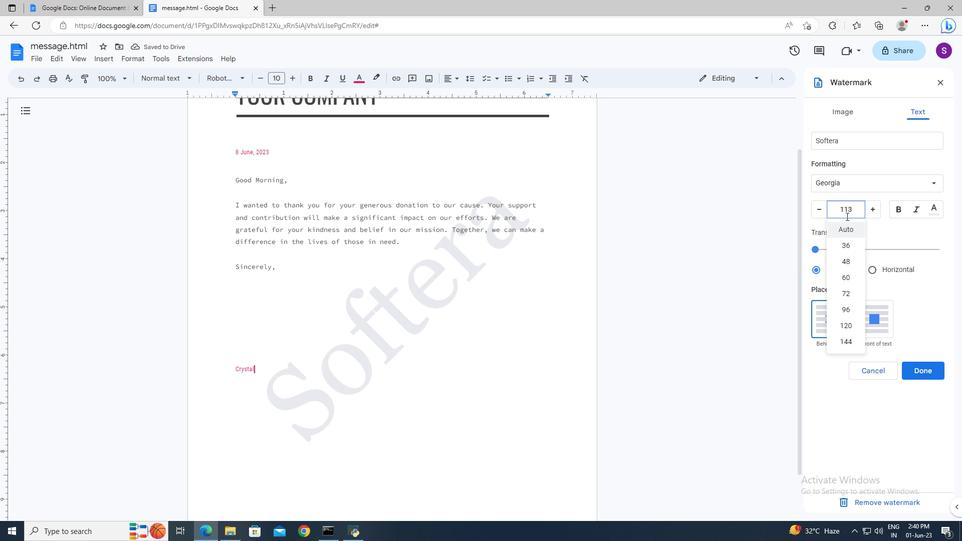 
Action: Mouse moved to (872, 270)
Screenshot: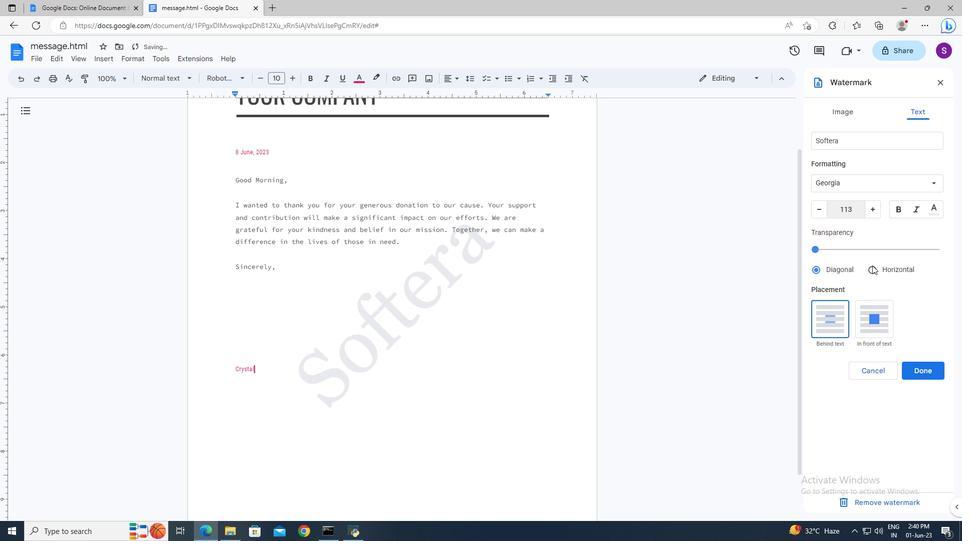 
Action: Mouse pressed left at (872, 270)
Screenshot: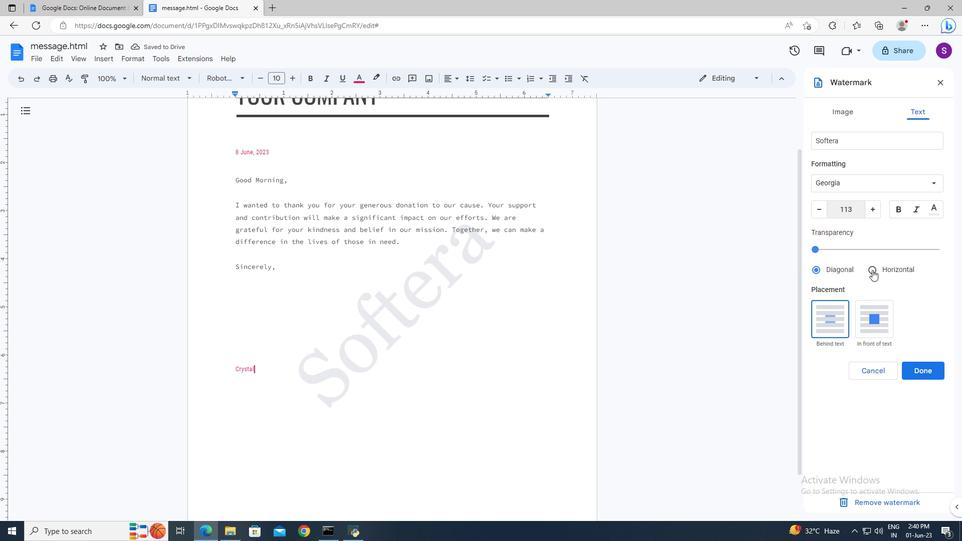 
Action: Mouse moved to (915, 369)
Screenshot: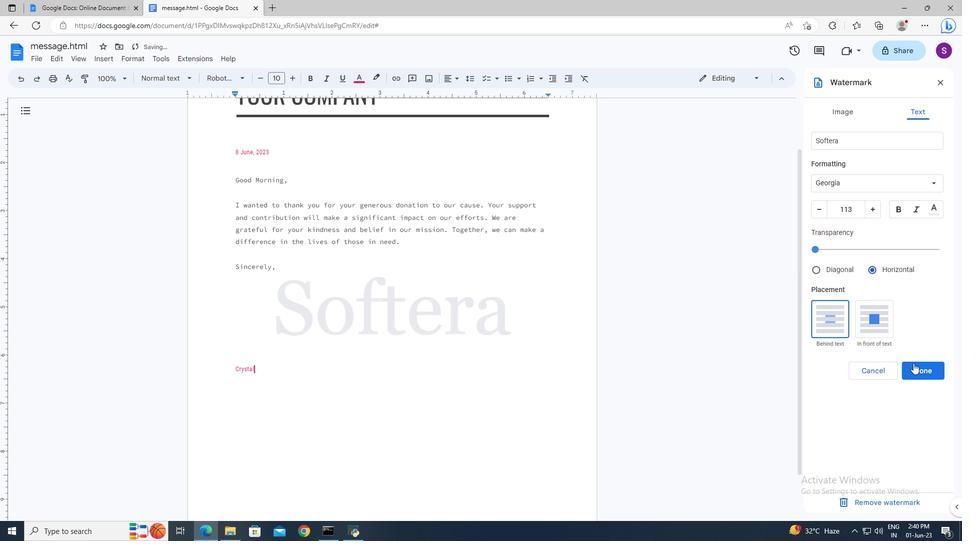 
Action: Mouse pressed left at (915, 369)
Screenshot: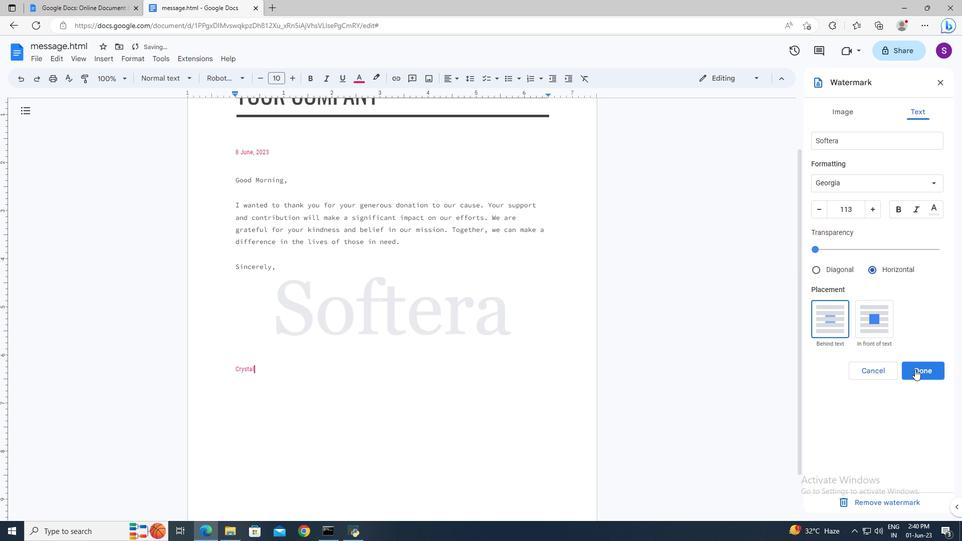 
